 Task: In the event  named  Third Webinar: Email Marketing Strategies, Set a range of dates when you can accept meetings  '10 Jul â€" 5 Aug 2023'. Select a duration of  60 min. Select working hours  	_x000D_
MON- SAT 9:00am â€" 5:00pm. Add time before or after your events  as 5 min. Set the frequency of available time slots for invitees as  25 min. Set the minimum notice period and maximum events allowed per day as  169 hours and 2. , logged in from the account softage.4@softage.net and add another guest for the event, softage.7@softage.net
Action: Mouse moved to (531, 301)
Screenshot: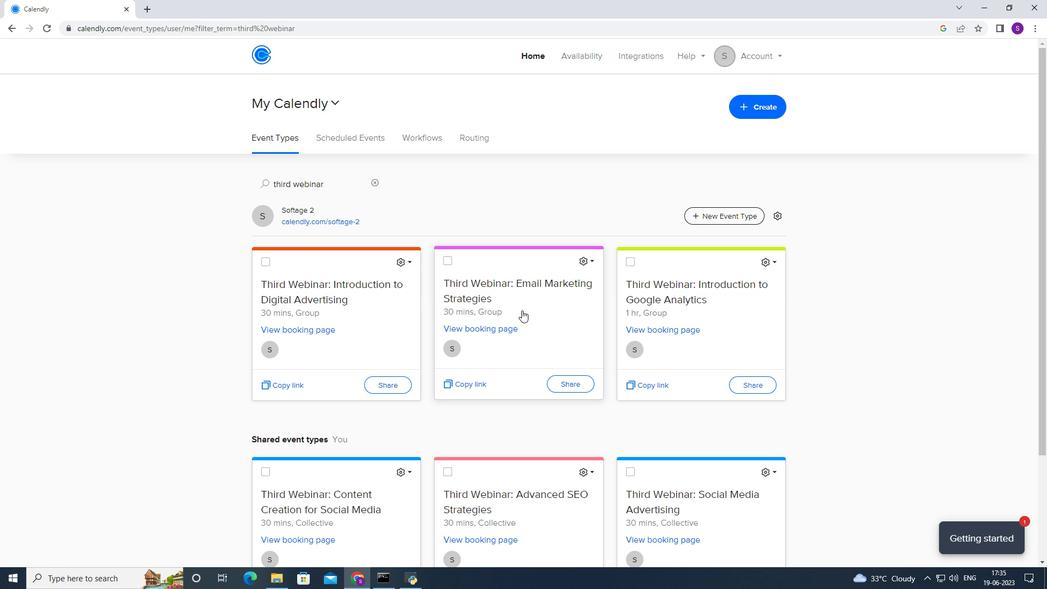 
Action: Mouse pressed left at (531, 301)
Screenshot: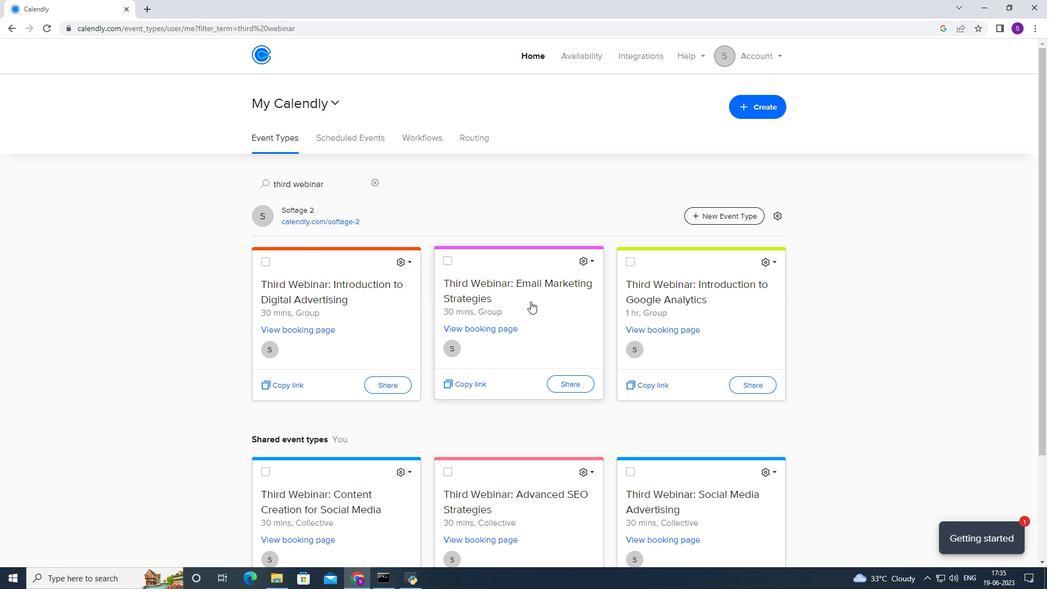 
Action: Mouse moved to (410, 241)
Screenshot: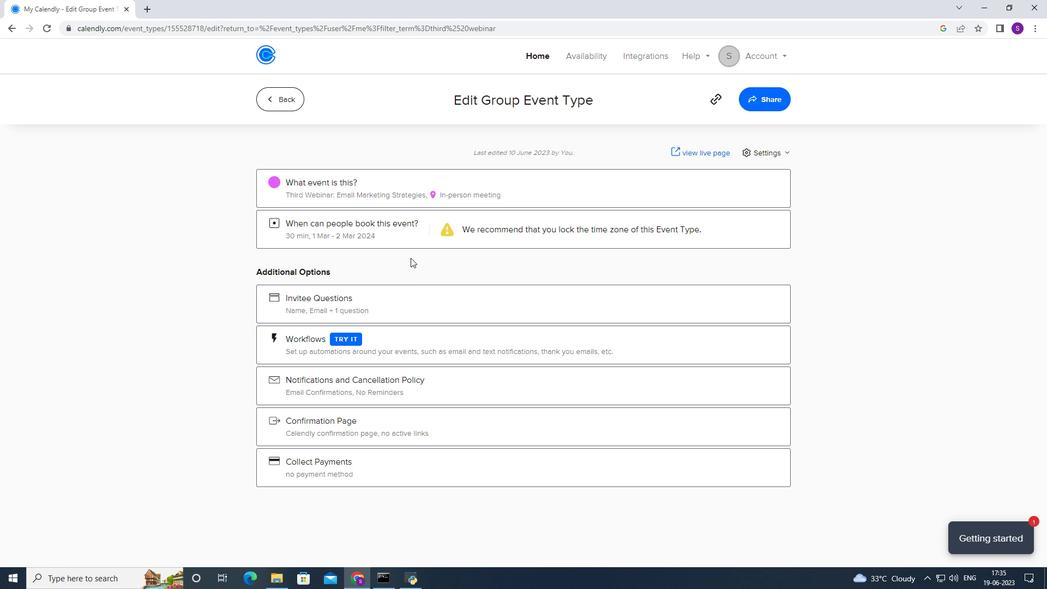
Action: Mouse pressed left at (410, 241)
Screenshot: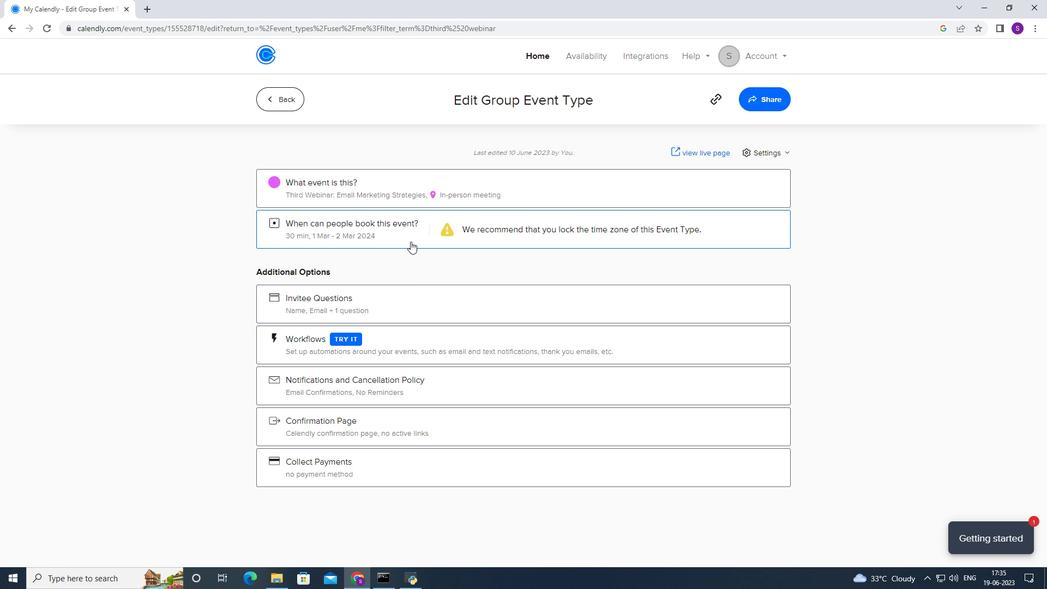 
Action: Mouse moved to (394, 367)
Screenshot: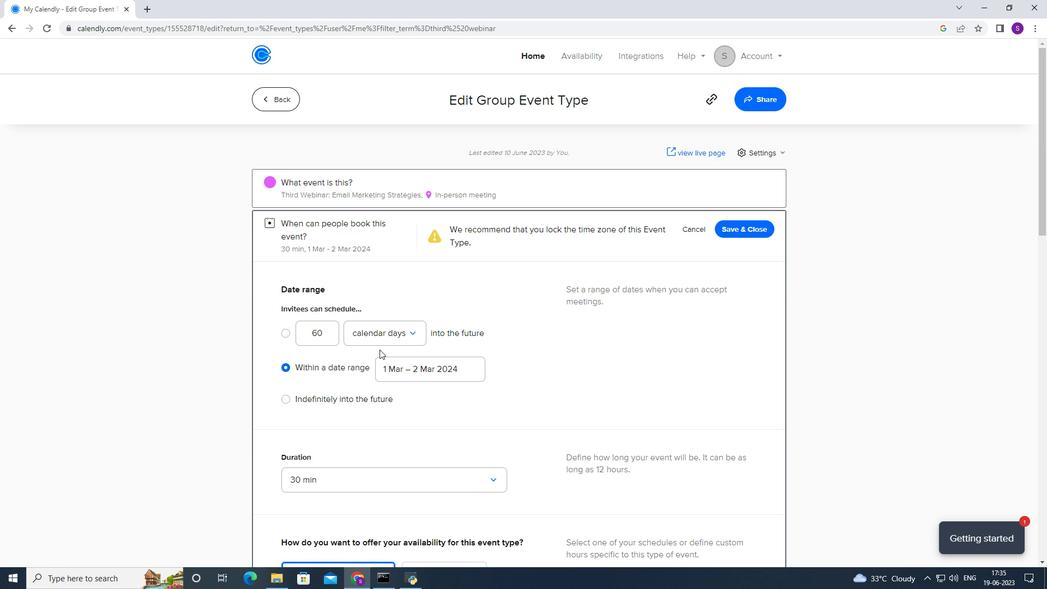 
Action: Mouse pressed left at (394, 367)
Screenshot: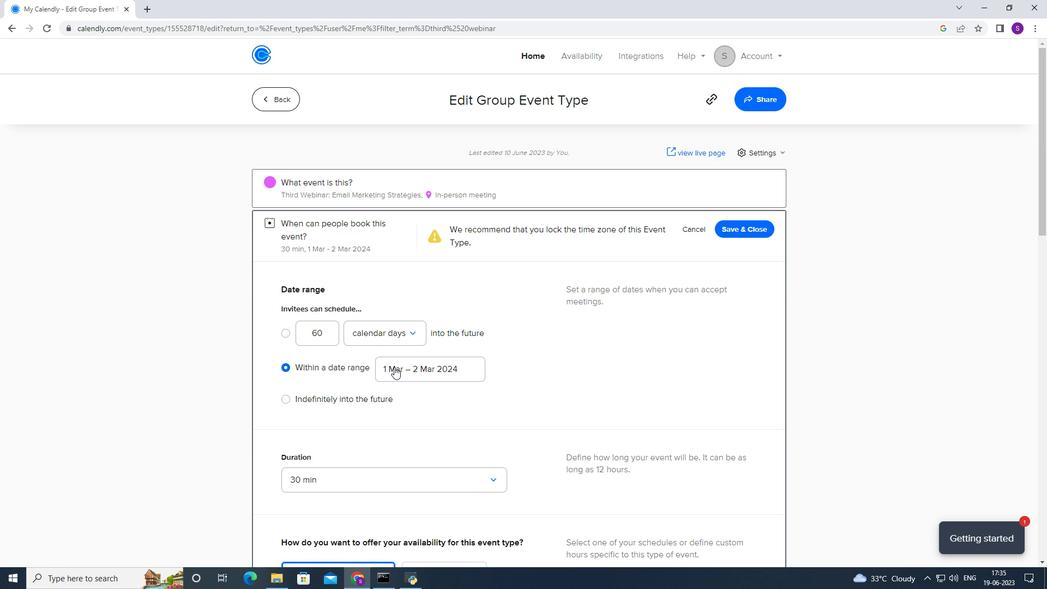 
Action: Mouse moved to (457, 164)
Screenshot: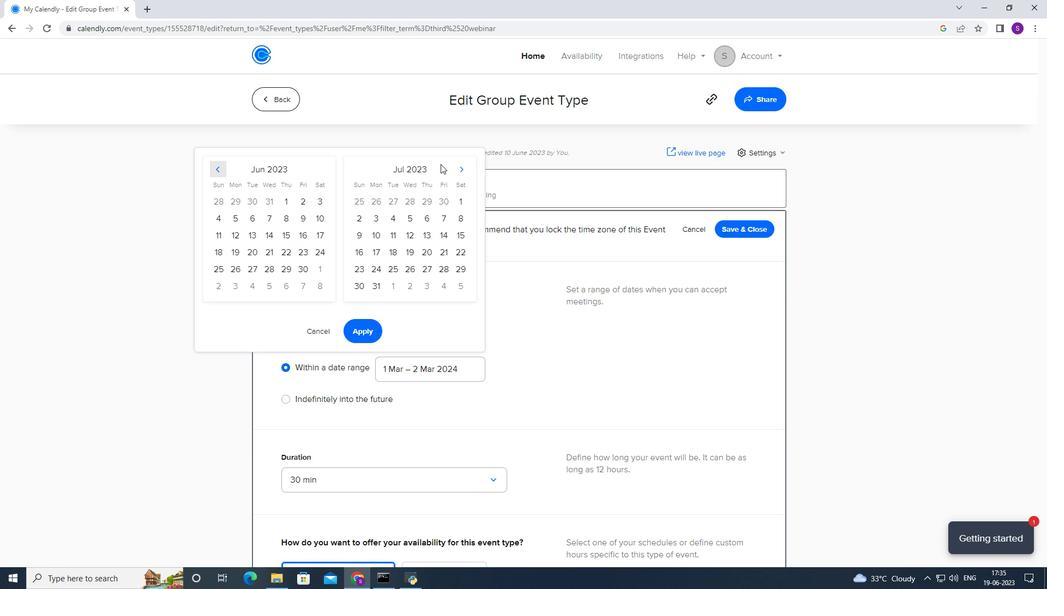 
Action: Mouse pressed left at (457, 164)
Screenshot: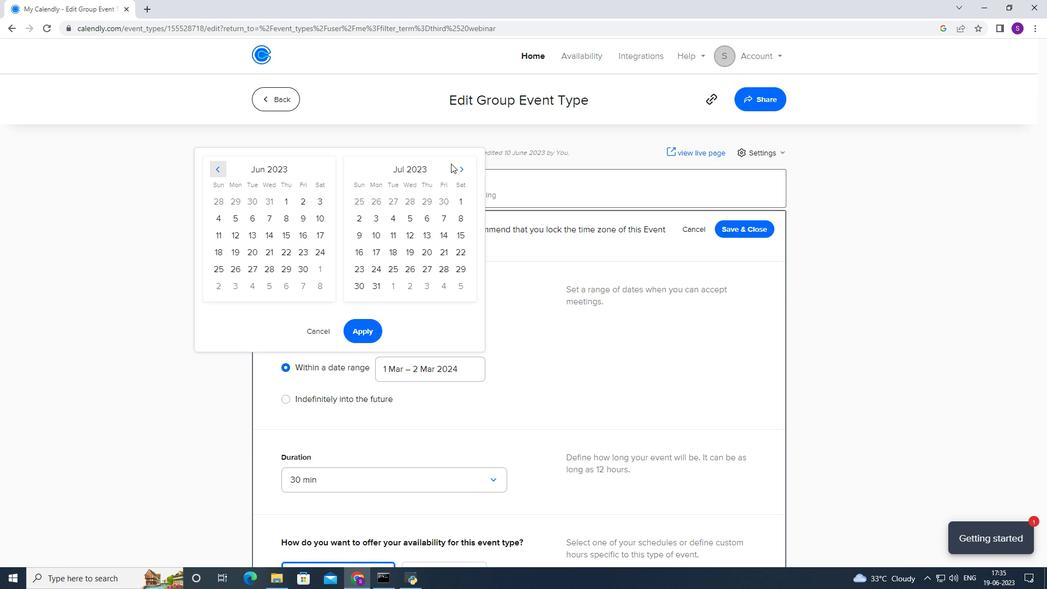 
Action: Mouse moved to (230, 236)
Screenshot: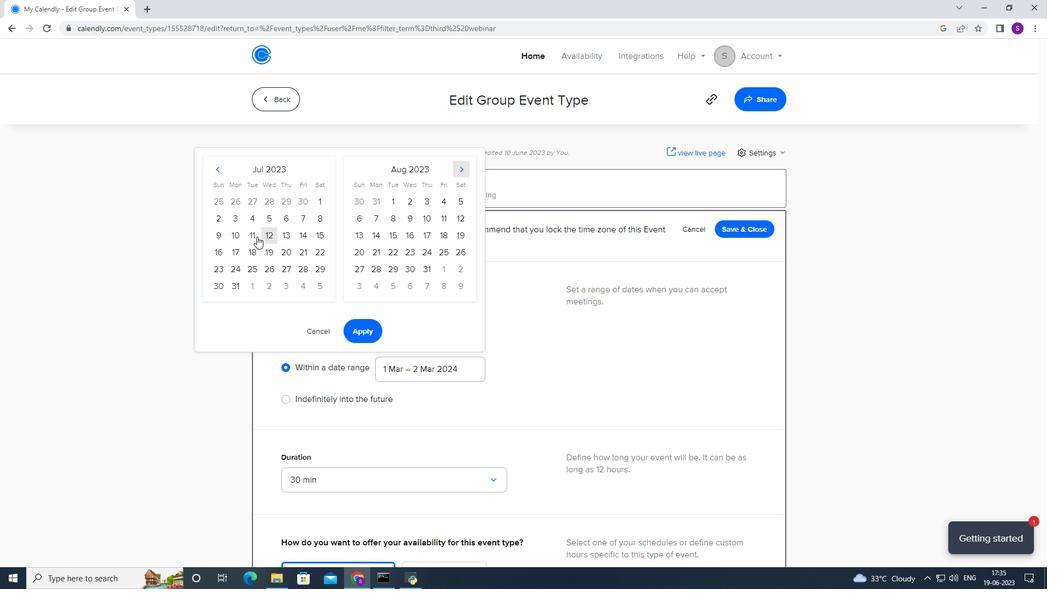 
Action: Mouse pressed left at (230, 236)
Screenshot: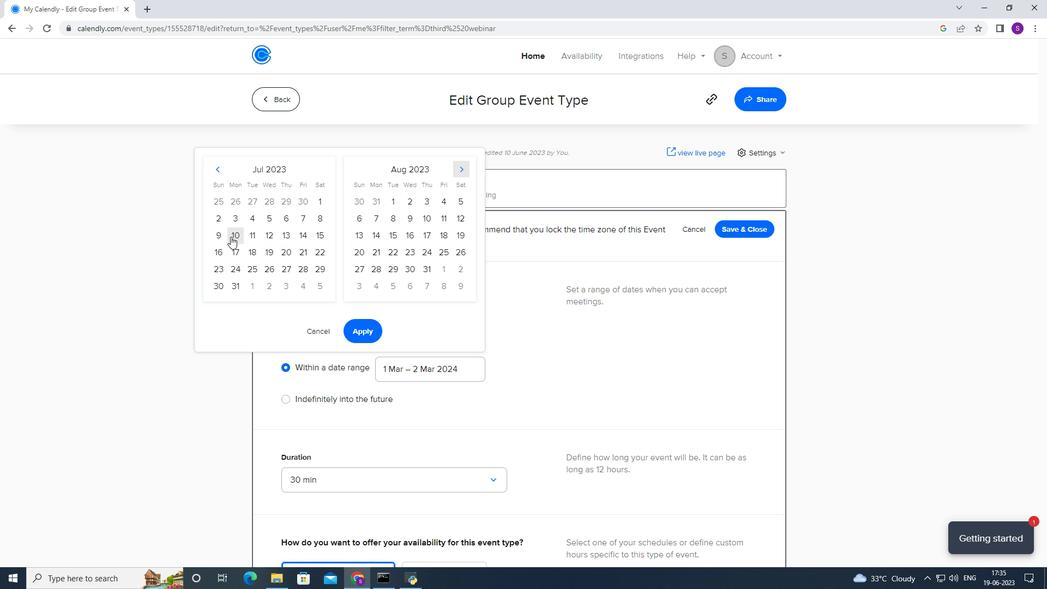 
Action: Mouse moved to (477, 207)
Screenshot: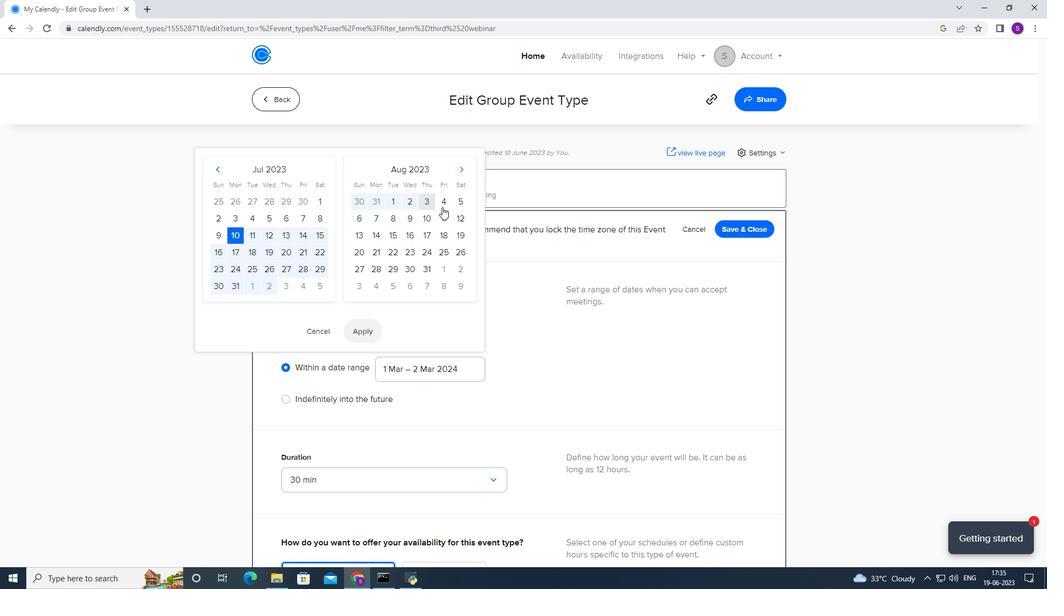 
Action: Mouse pressed left at (477, 207)
Screenshot: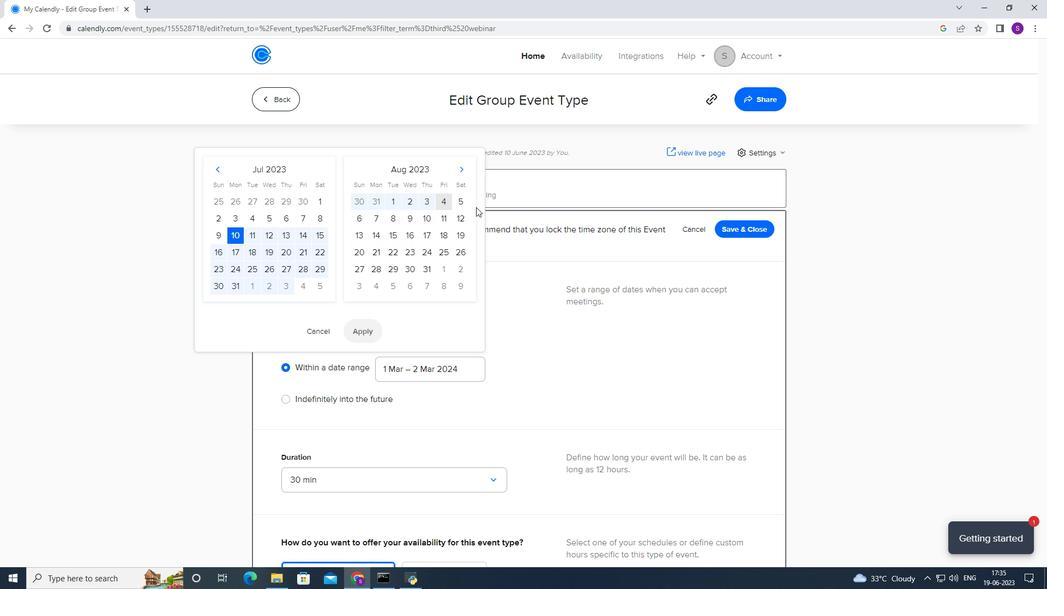 
Action: Mouse moved to (466, 207)
Screenshot: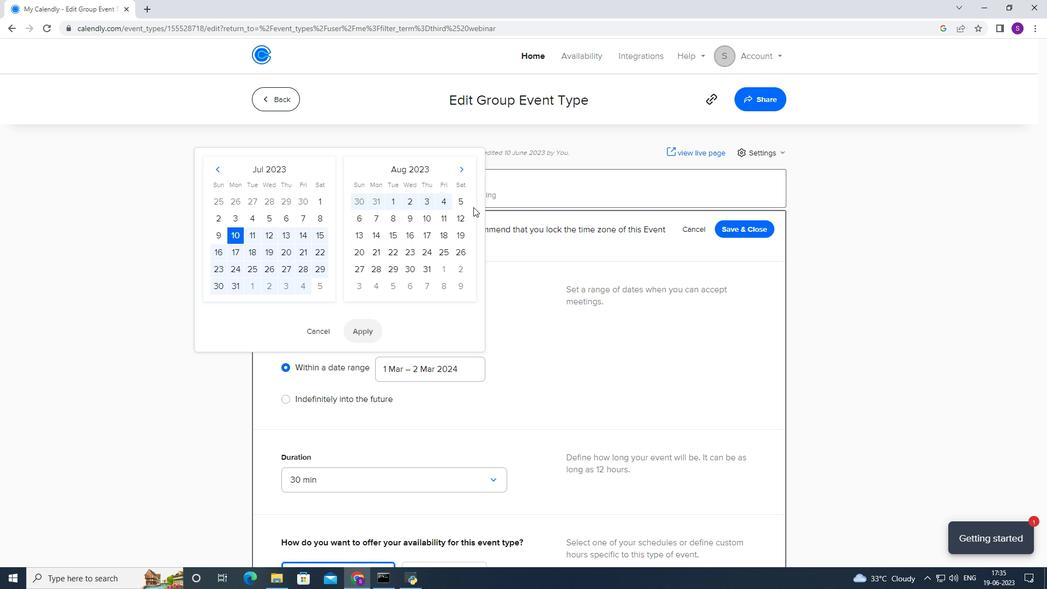 
Action: Mouse pressed left at (466, 207)
Screenshot: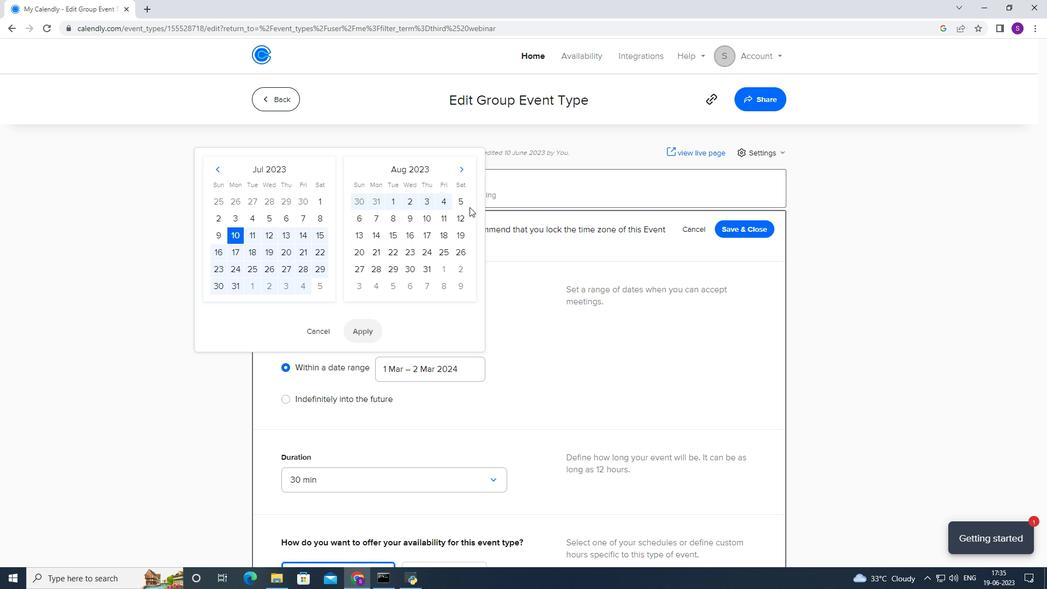 
Action: Mouse moved to (377, 324)
Screenshot: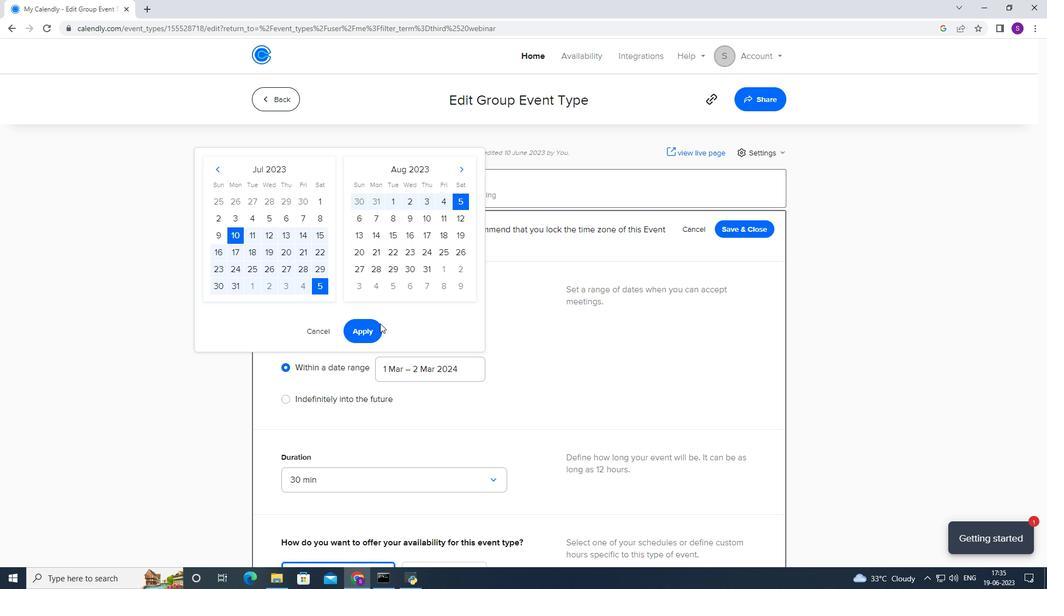 
Action: Mouse pressed left at (377, 324)
Screenshot: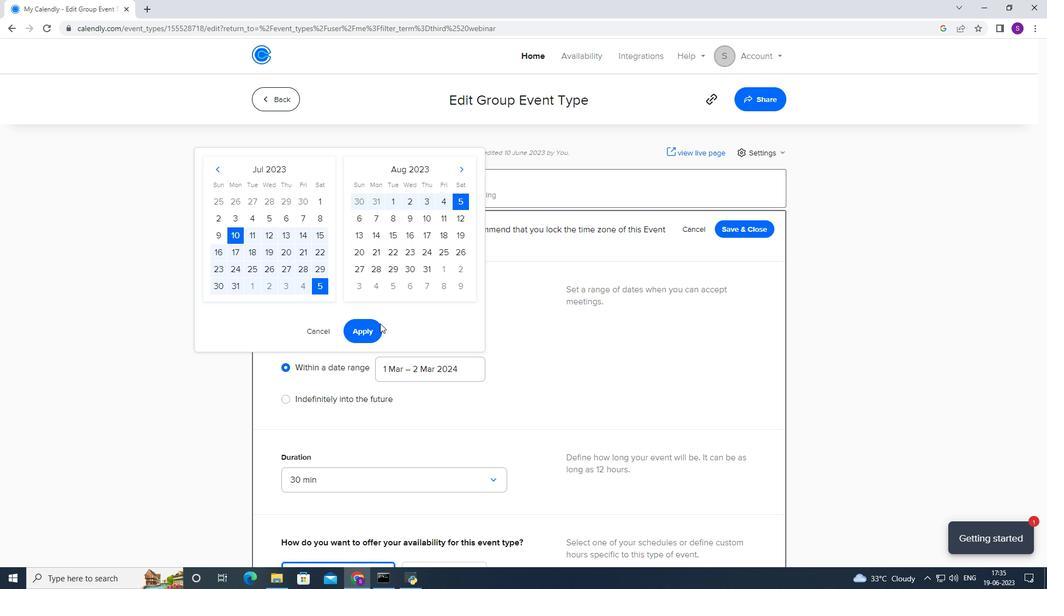 
Action: Mouse scrolled (377, 324) with delta (0, 0)
Screenshot: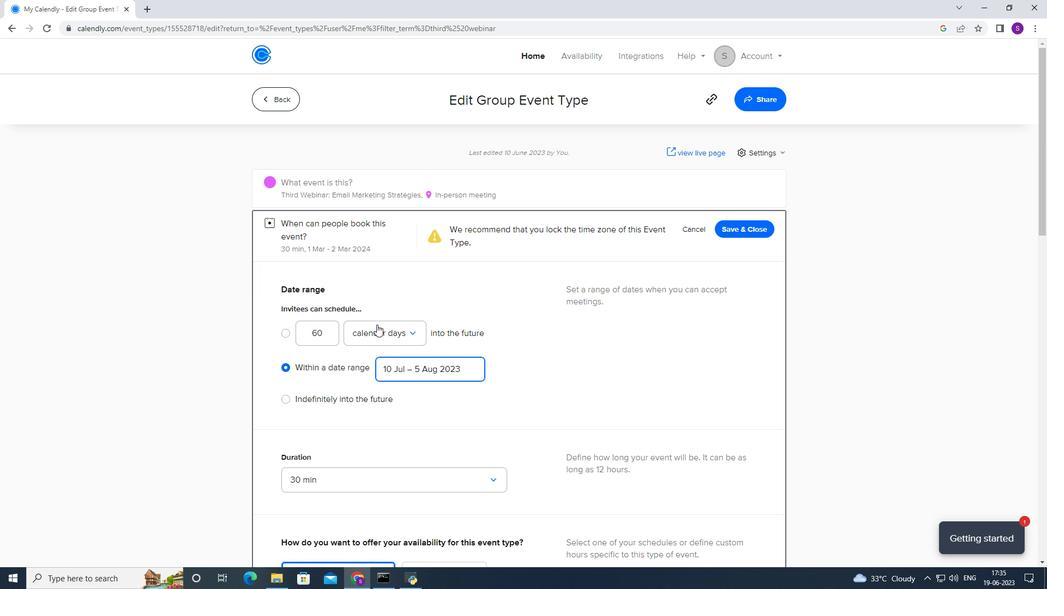 
Action: Mouse scrolled (377, 324) with delta (0, 0)
Screenshot: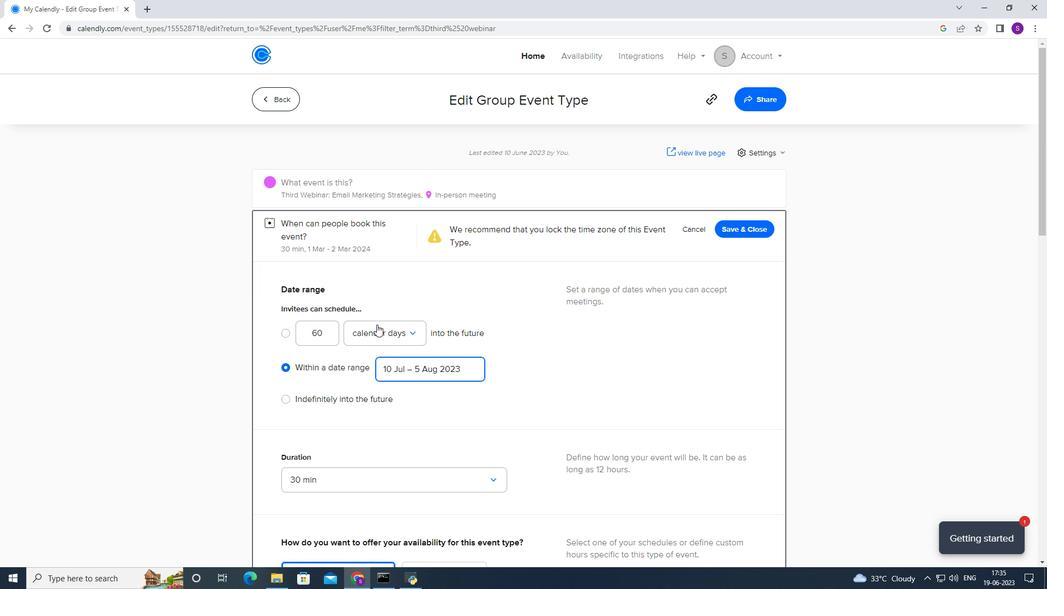 
Action: Mouse moved to (376, 318)
Screenshot: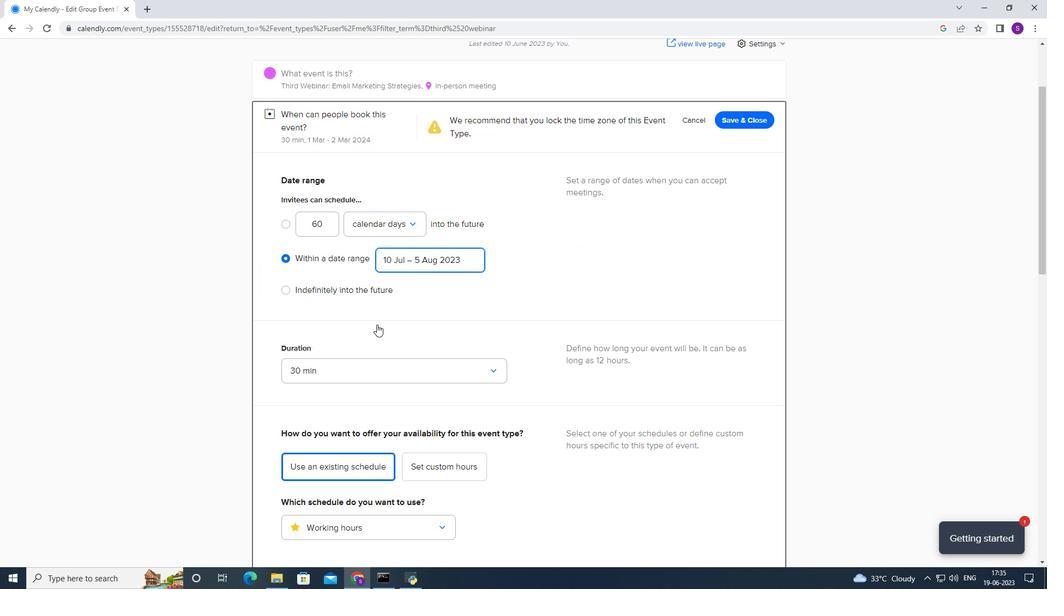 
Action: Mouse scrolled (376, 318) with delta (0, 0)
Screenshot: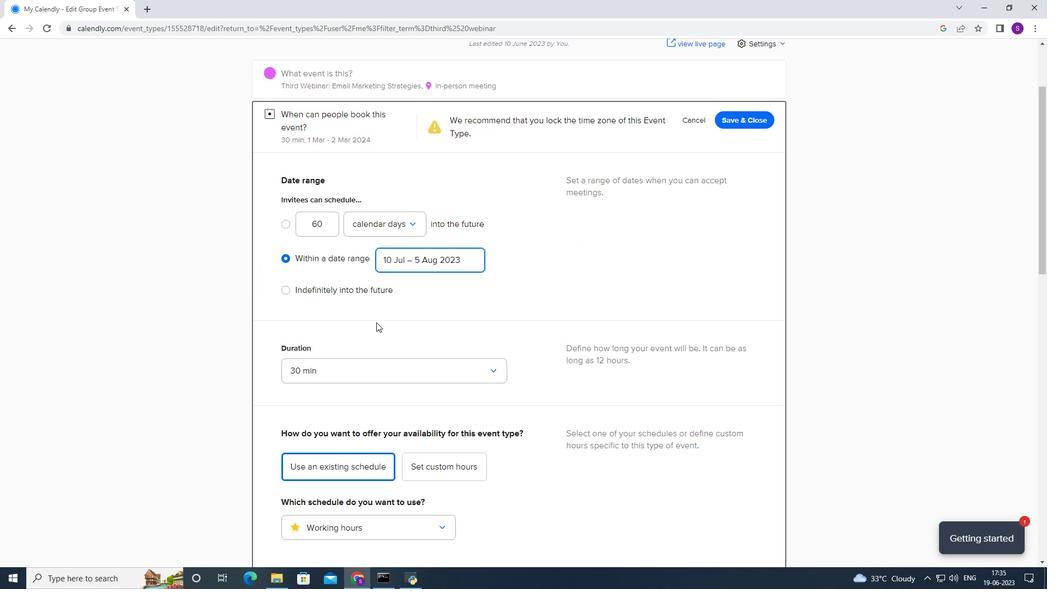 
Action: Mouse scrolled (376, 318) with delta (0, 0)
Screenshot: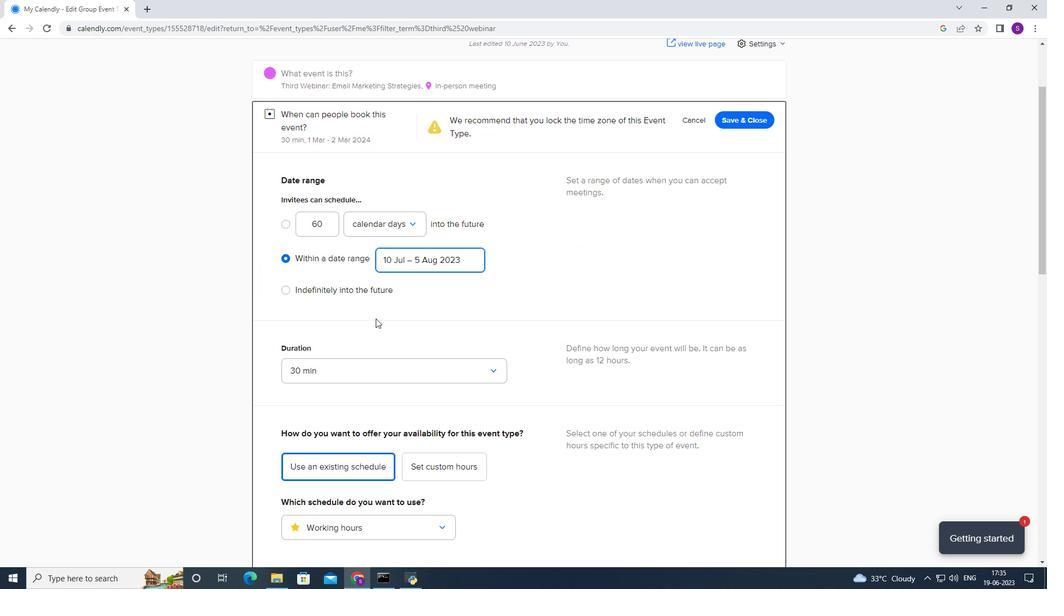 
Action: Mouse scrolled (376, 318) with delta (0, 0)
Screenshot: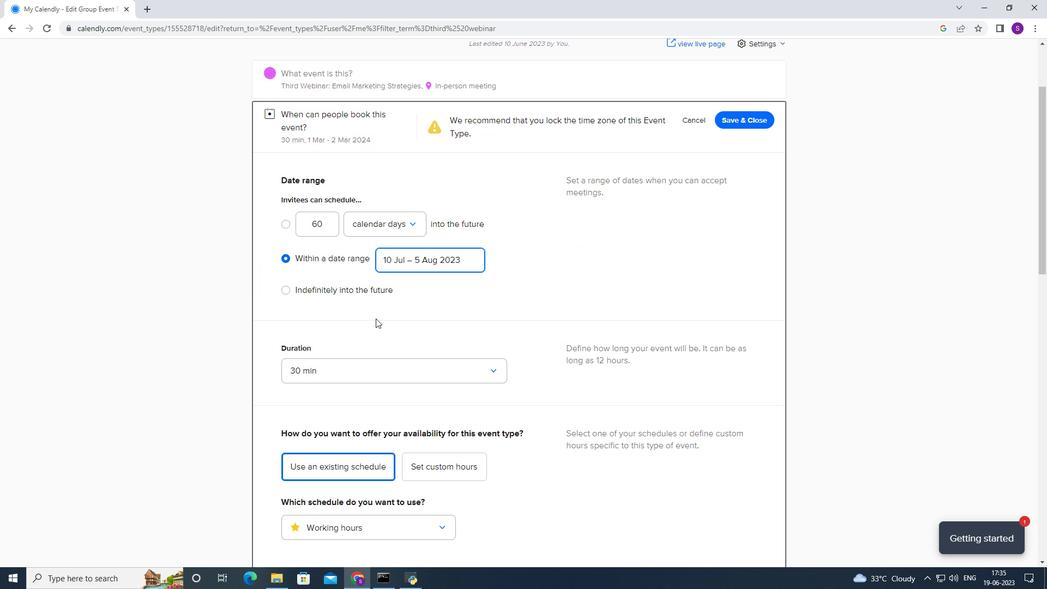 
Action: Mouse moved to (352, 211)
Screenshot: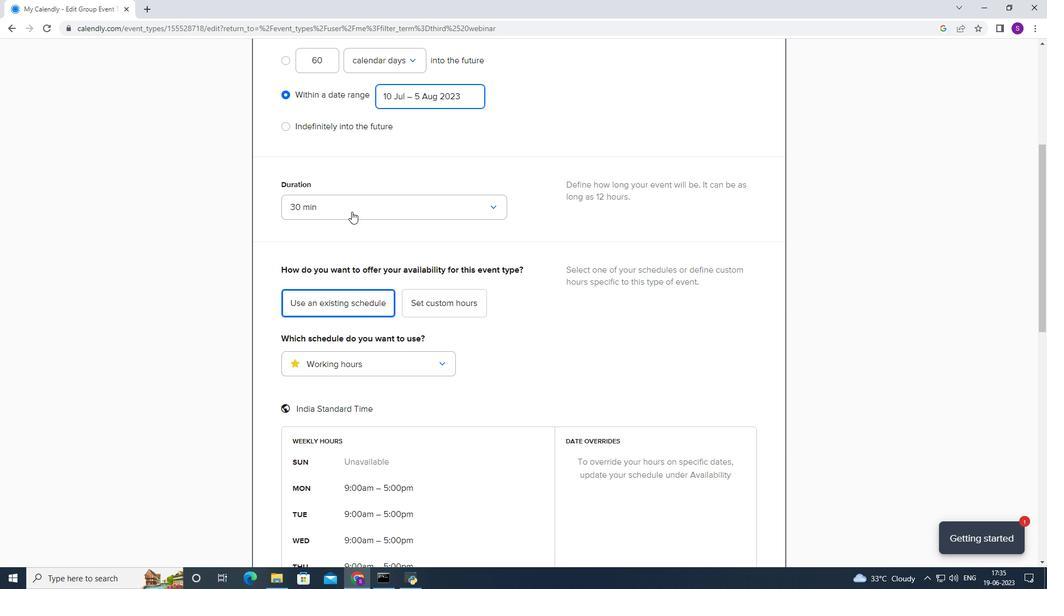 
Action: Mouse pressed left at (352, 211)
Screenshot: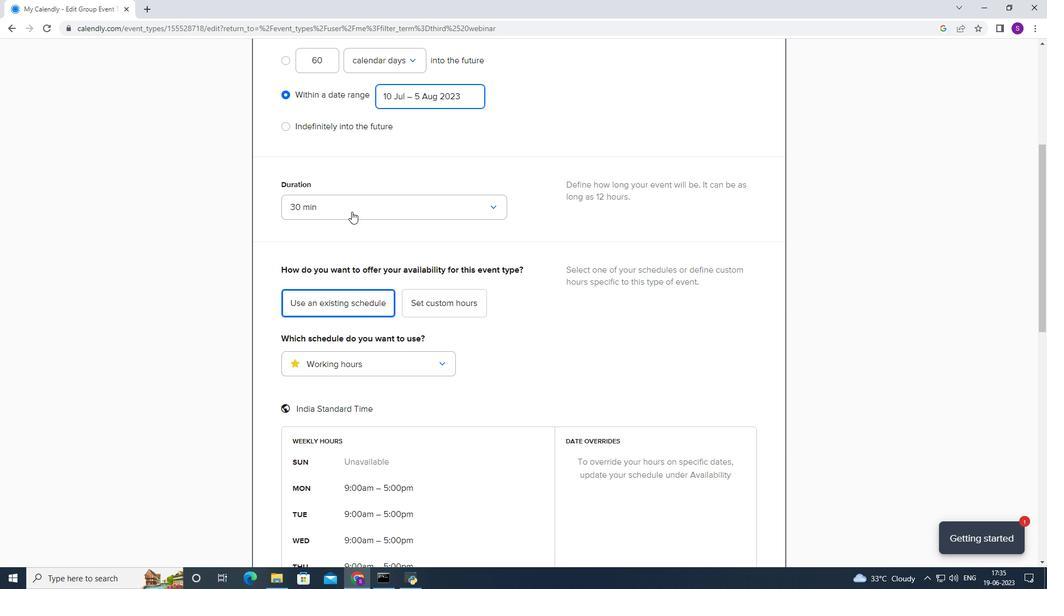
Action: Mouse moved to (300, 298)
Screenshot: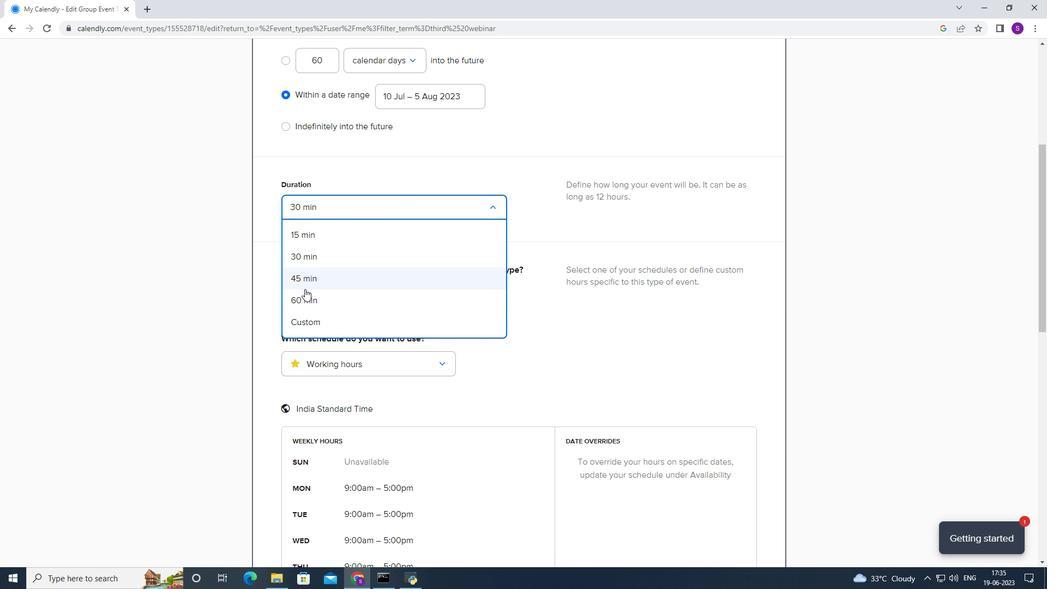 
Action: Mouse pressed left at (300, 298)
Screenshot: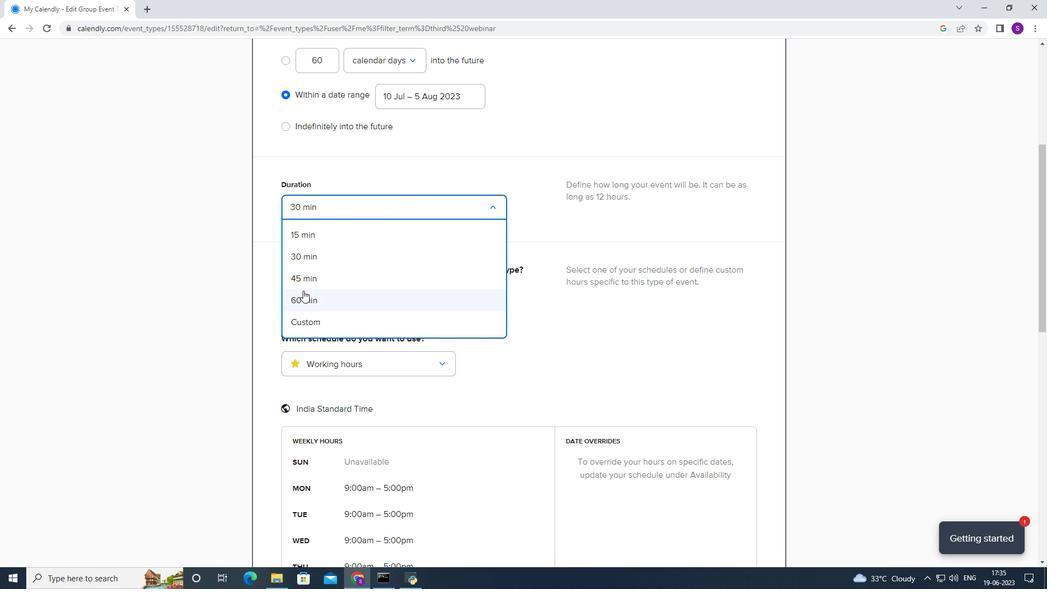 
Action: Mouse moved to (295, 269)
Screenshot: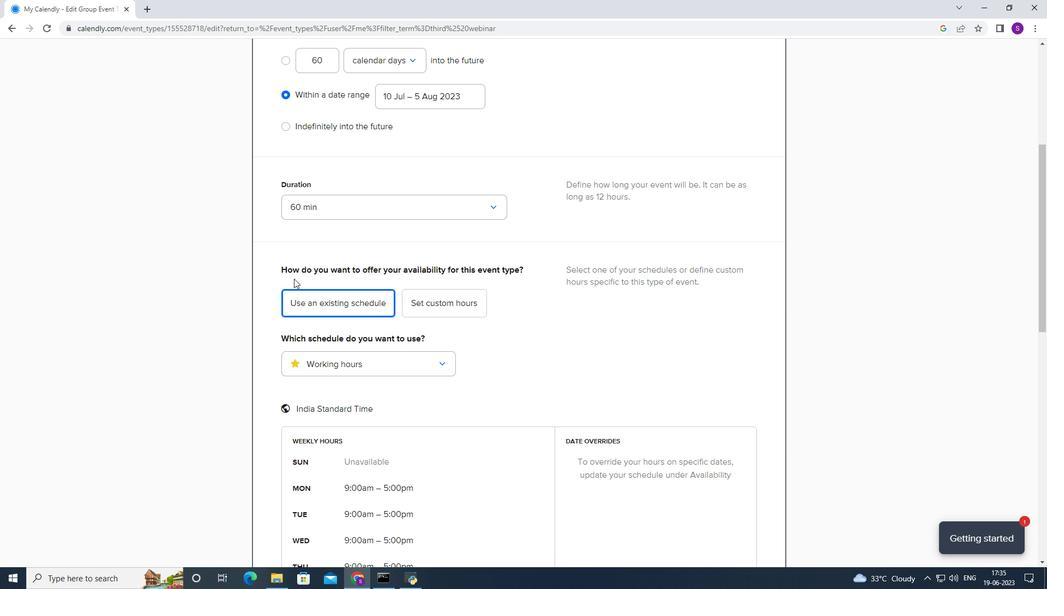 
Action: Mouse scrolled (295, 269) with delta (0, 0)
Screenshot: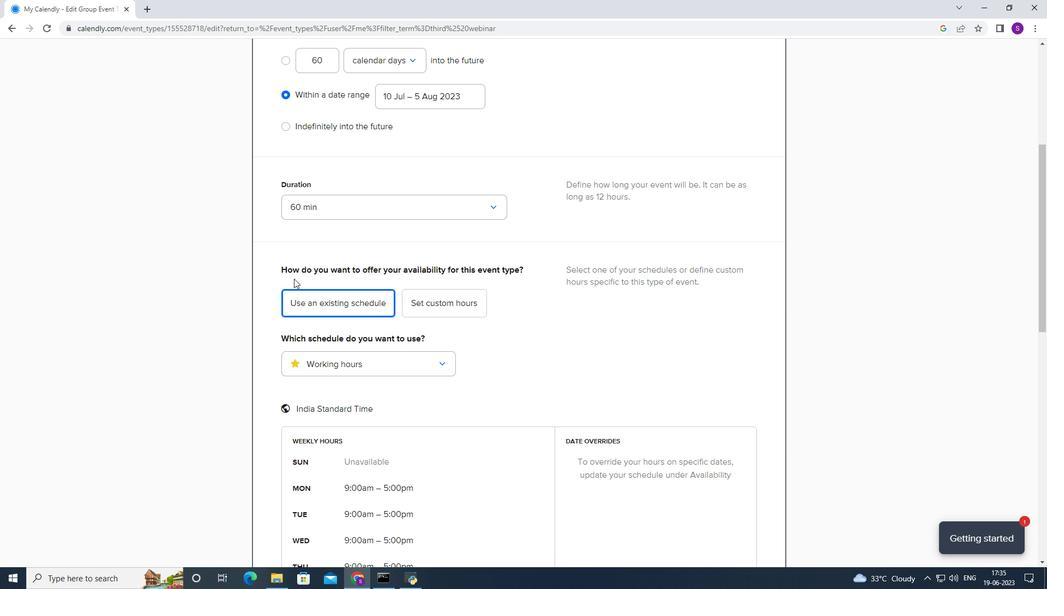 
Action: Mouse scrolled (295, 269) with delta (0, 0)
Screenshot: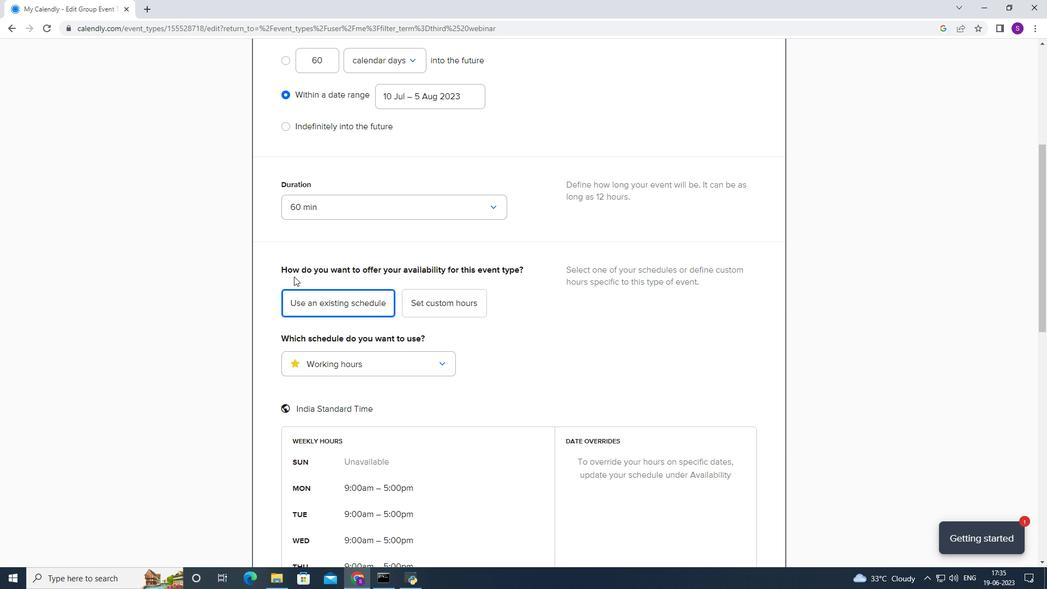 
Action: Mouse scrolled (295, 269) with delta (0, 0)
Screenshot: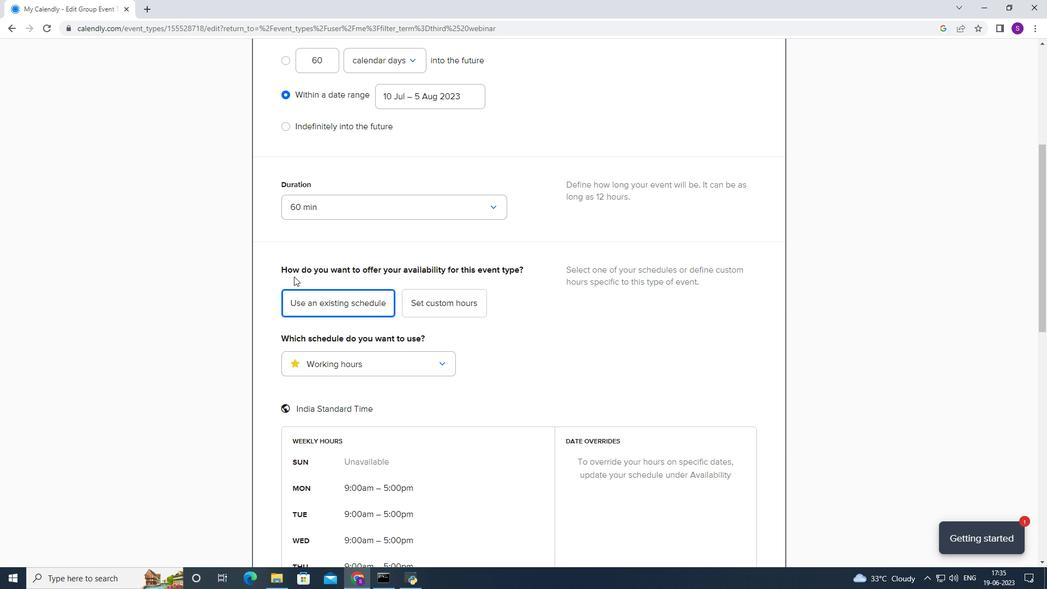 
Action: Mouse scrolled (295, 269) with delta (0, 0)
Screenshot: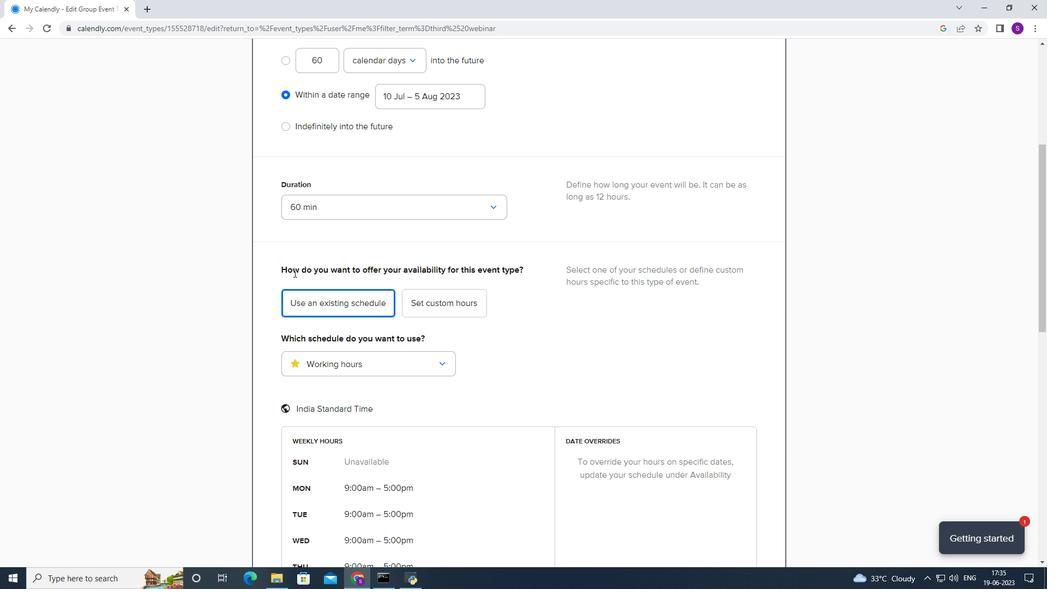 
Action: Mouse scrolled (295, 269) with delta (0, 0)
Screenshot: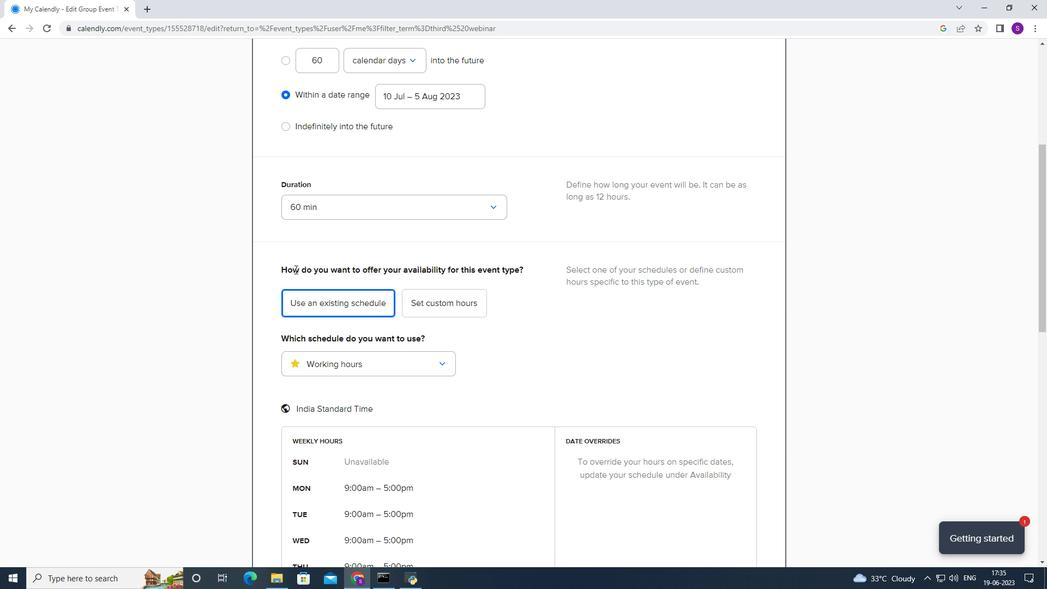 
Action: Mouse moved to (374, 122)
Screenshot: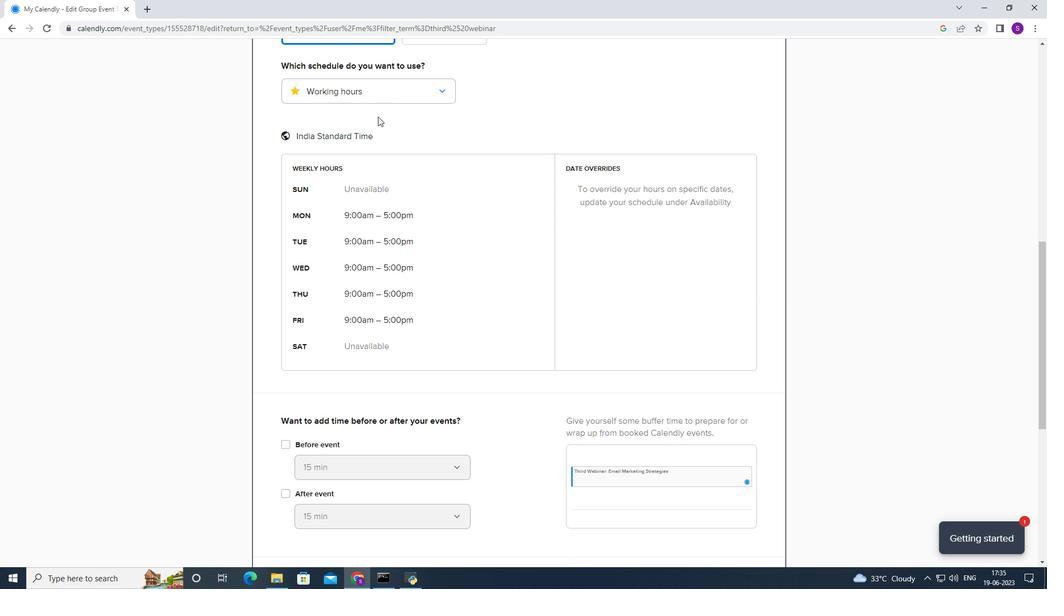 
Action: Mouse scrolled (375, 122) with delta (0, 0)
Screenshot: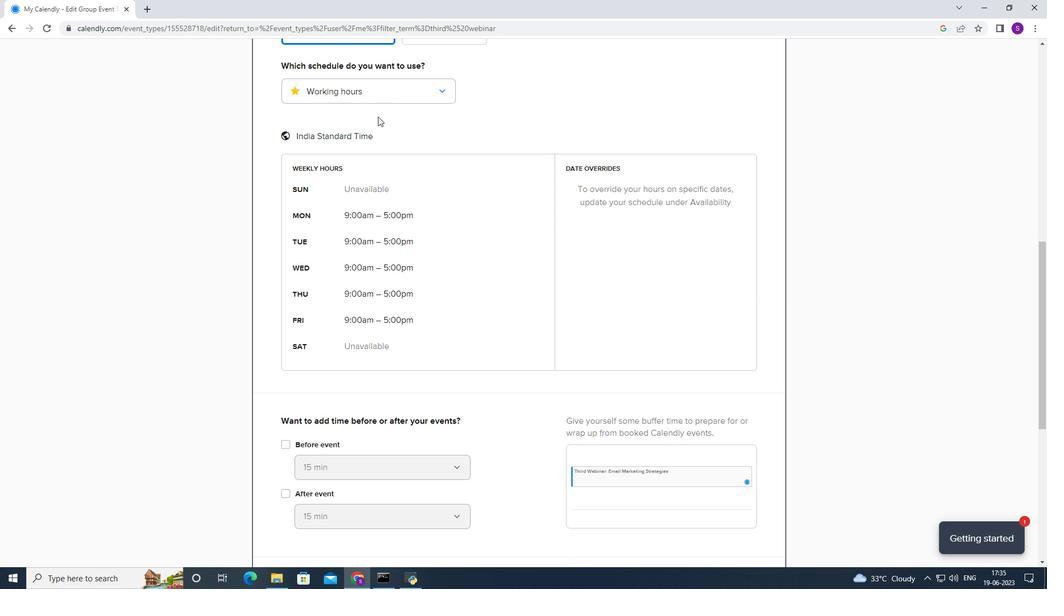 
Action: Mouse moved to (415, 88)
Screenshot: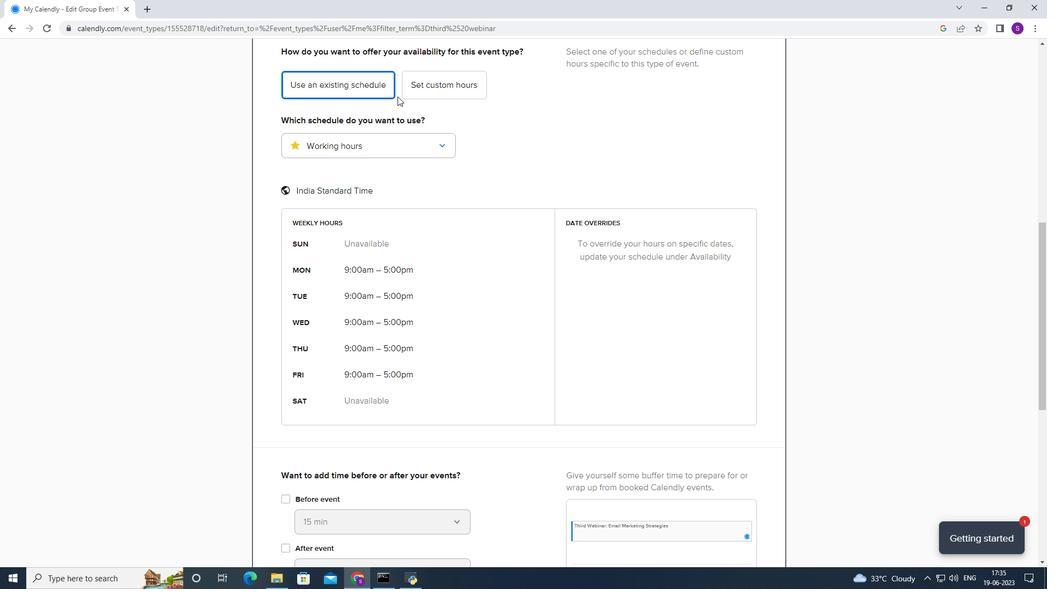 
Action: Mouse pressed left at (415, 88)
Screenshot: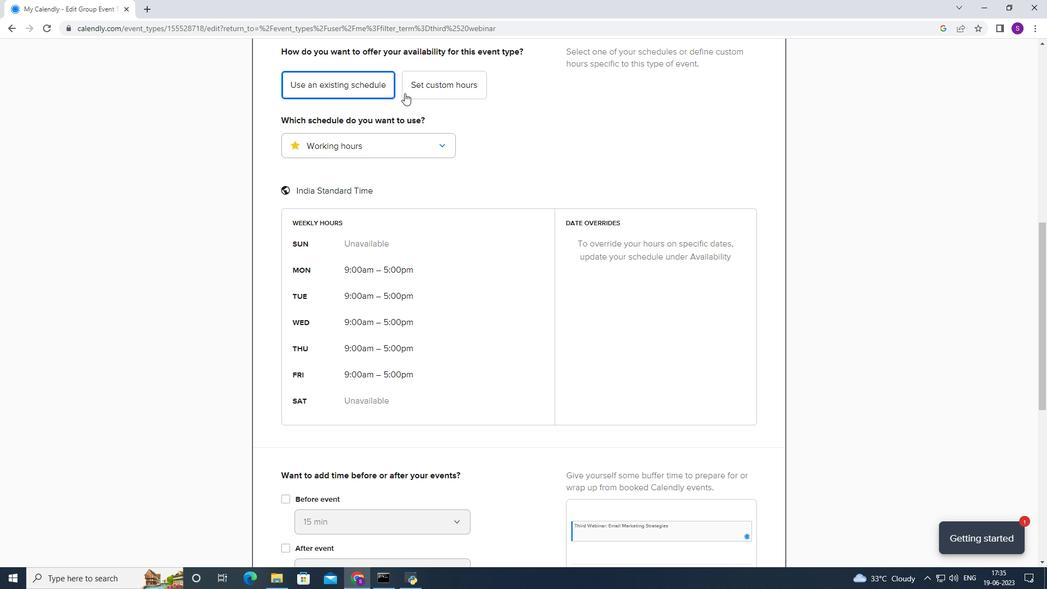 
Action: Mouse moved to (337, 271)
Screenshot: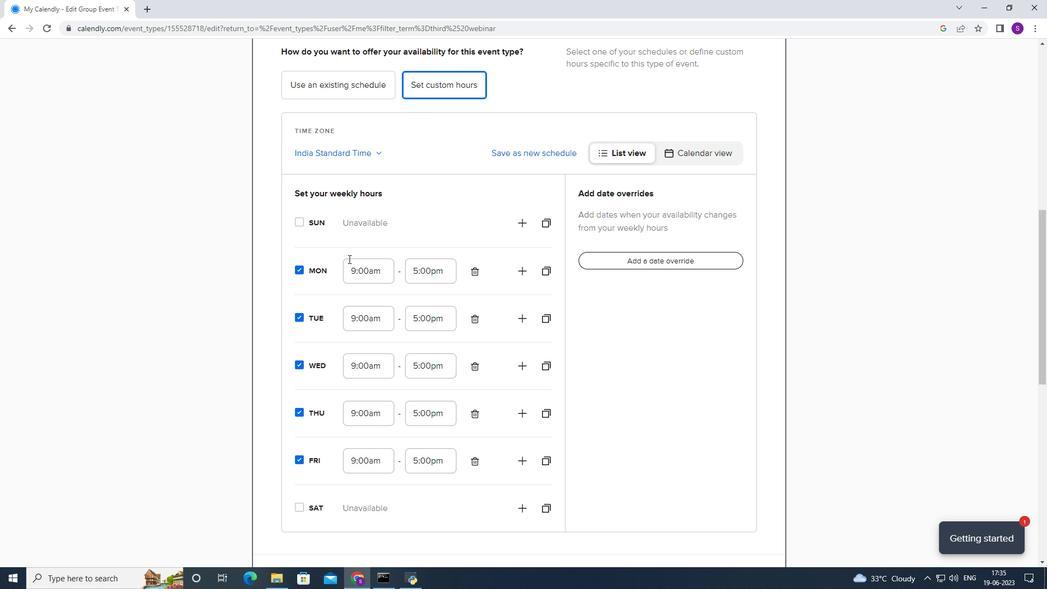 
Action: Mouse scrolled (337, 270) with delta (0, 0)
Screenshot: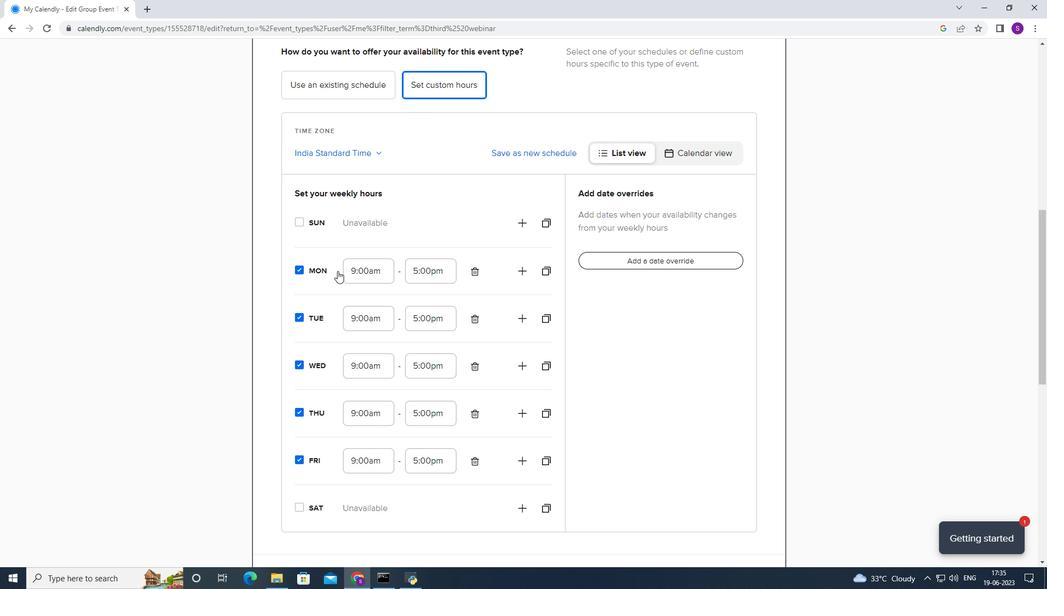 
Action: Mouse scrolled (337, 270) with delta (0, 0)
Screenshot: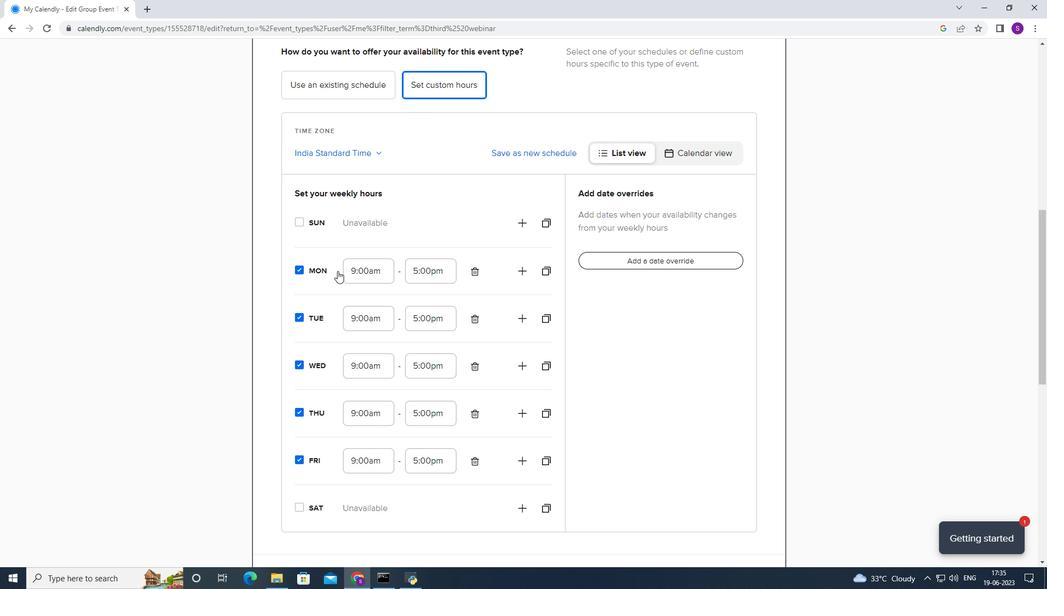 
Action: Mouse scrolled (337, 270) with delta (0, 0)
Screenshot: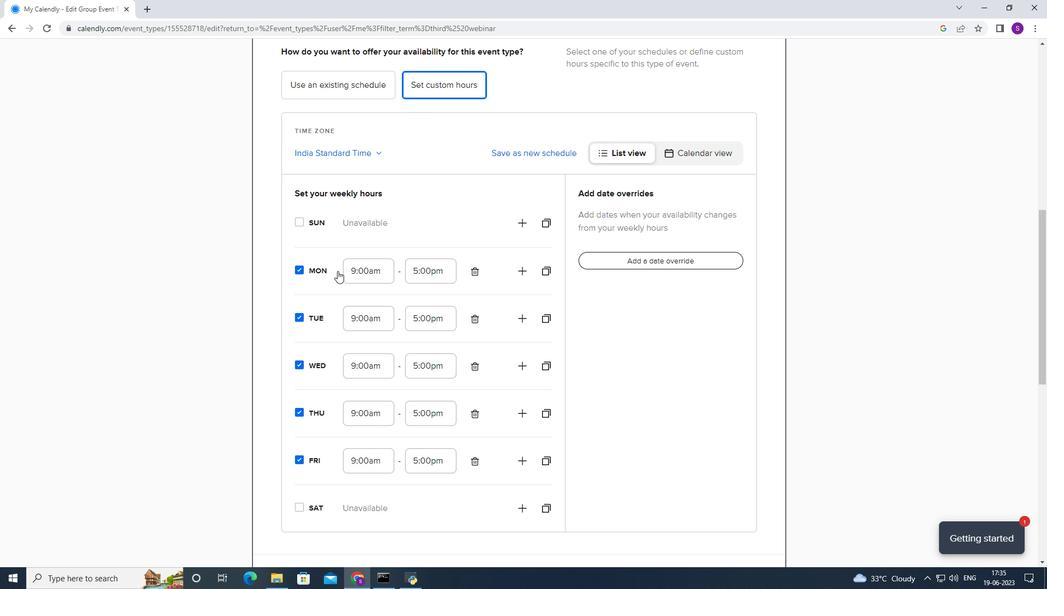 
Action: Mouse moved to (310, 345)
Screenshot: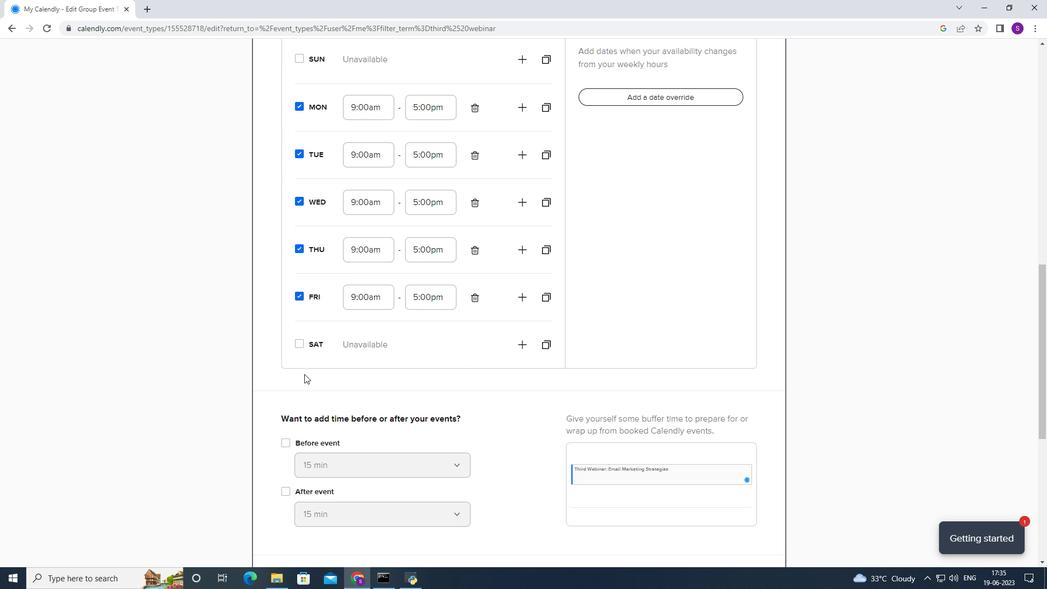 
Action: Mouse pressed left at (310, 345)
Screenshot: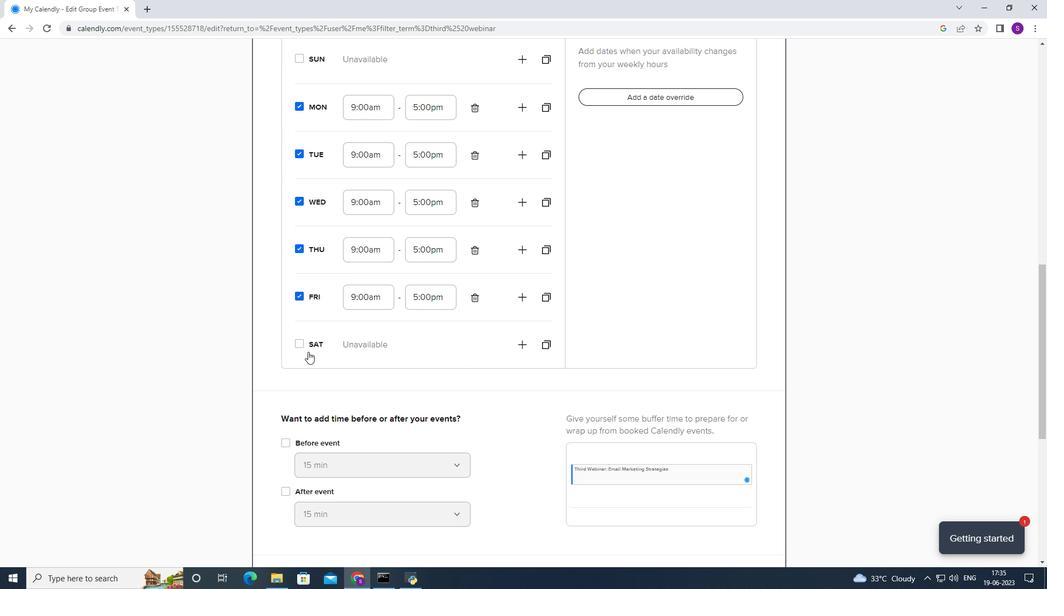 
Action: Mouse moved to (410, 428)
Screenshot: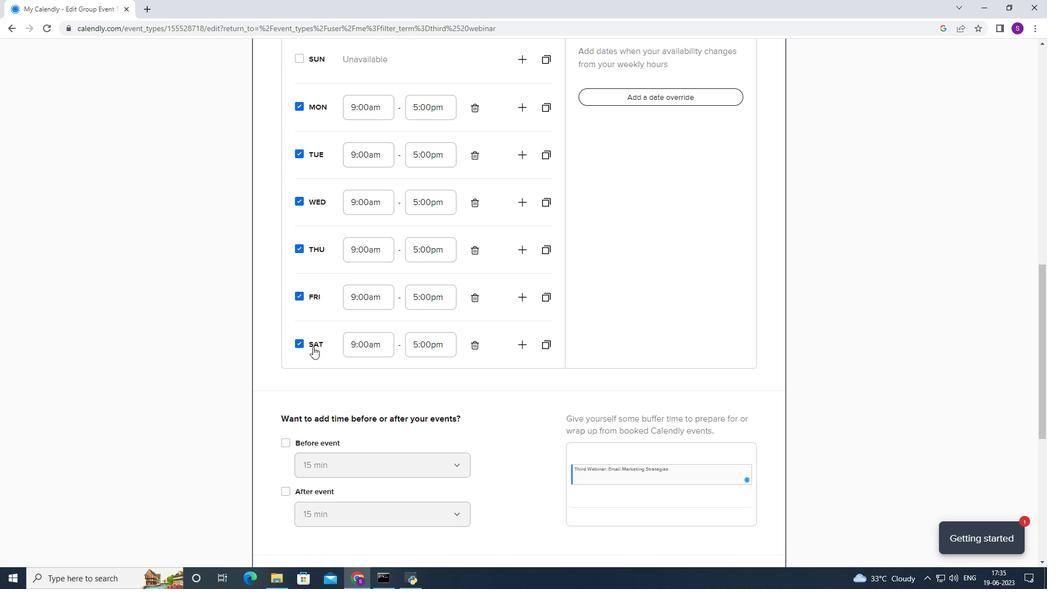 
Action: Mouse scrolled (410, 427) with delta (0, 0)
Screenshot: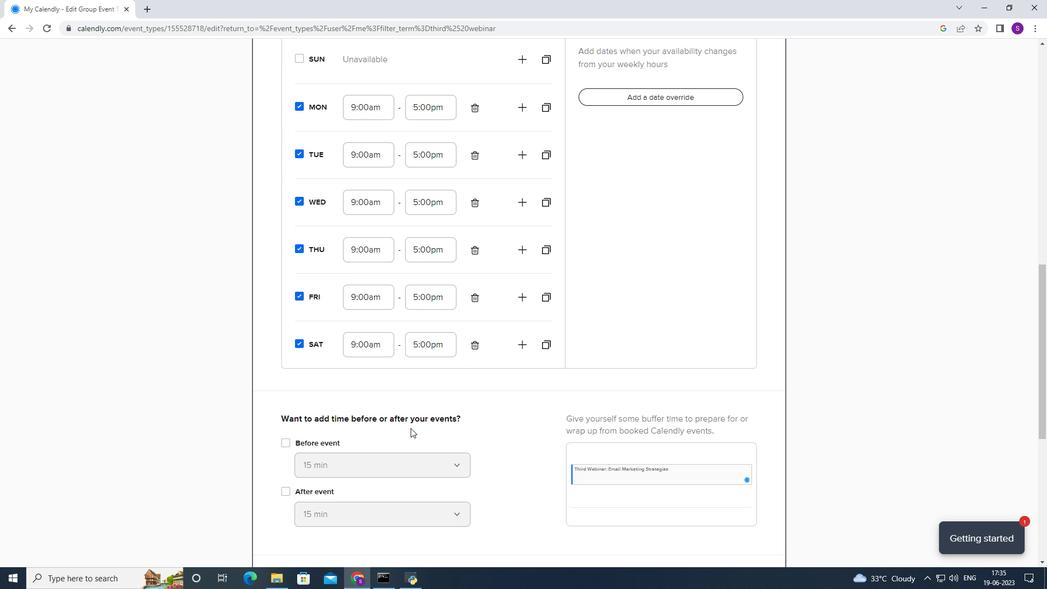 
Action: Mouse scrolled (410, 427) with delta (0, 0)
Screenshot: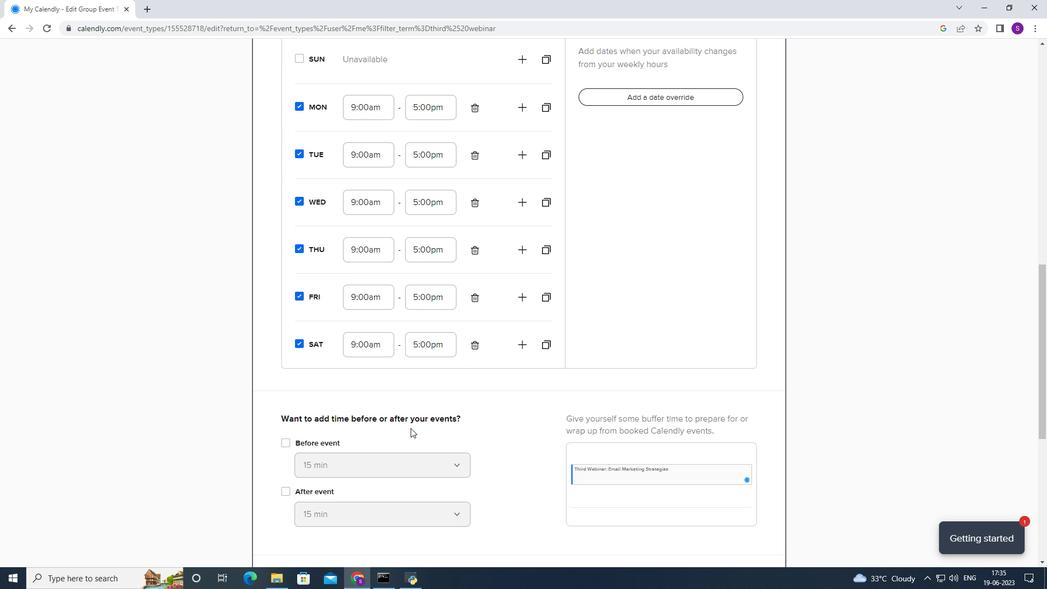 
Action: Mouse scrolled (410, 427) with delta (0, 0)
Screenshot: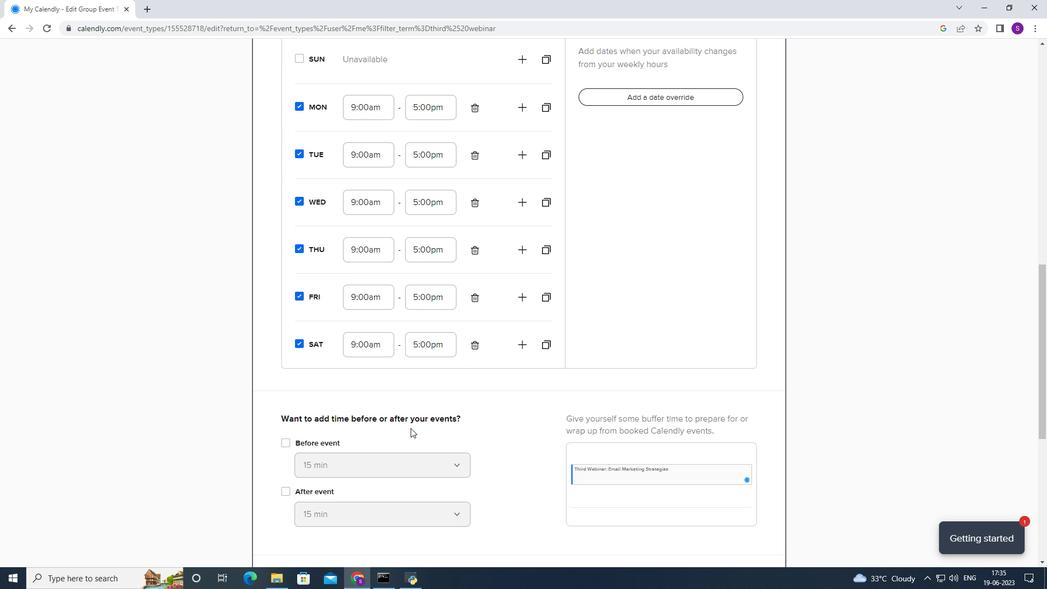 
Action: Mouse scrolled (410, 427) with delta (0, 0)
Screenshot: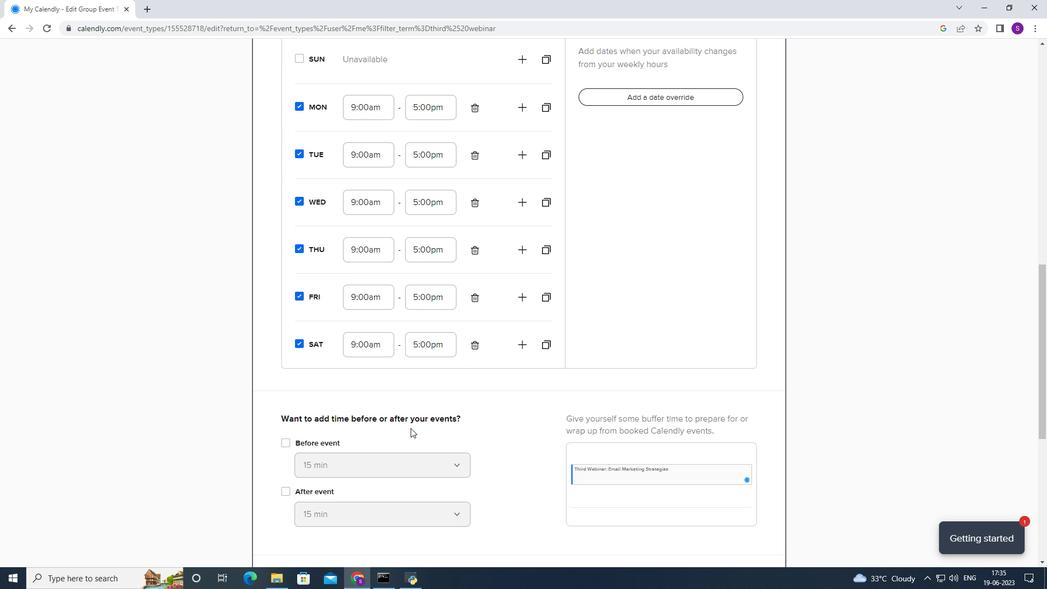 
Action: Mouse moved to (310, 228)
Screenshot: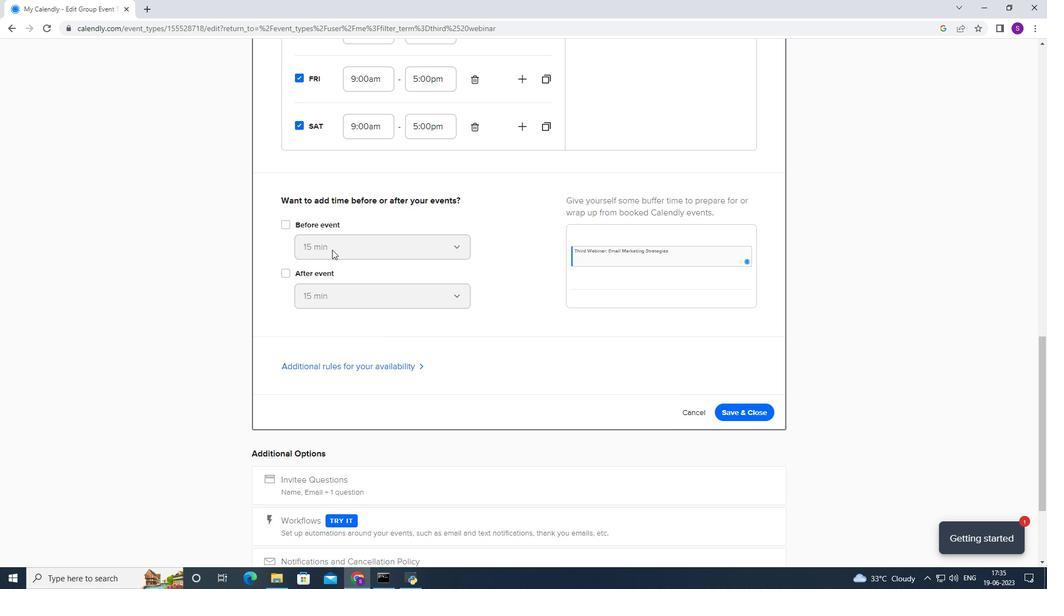 
Action: Mouse pressed left at (310, 228)
Screenshot: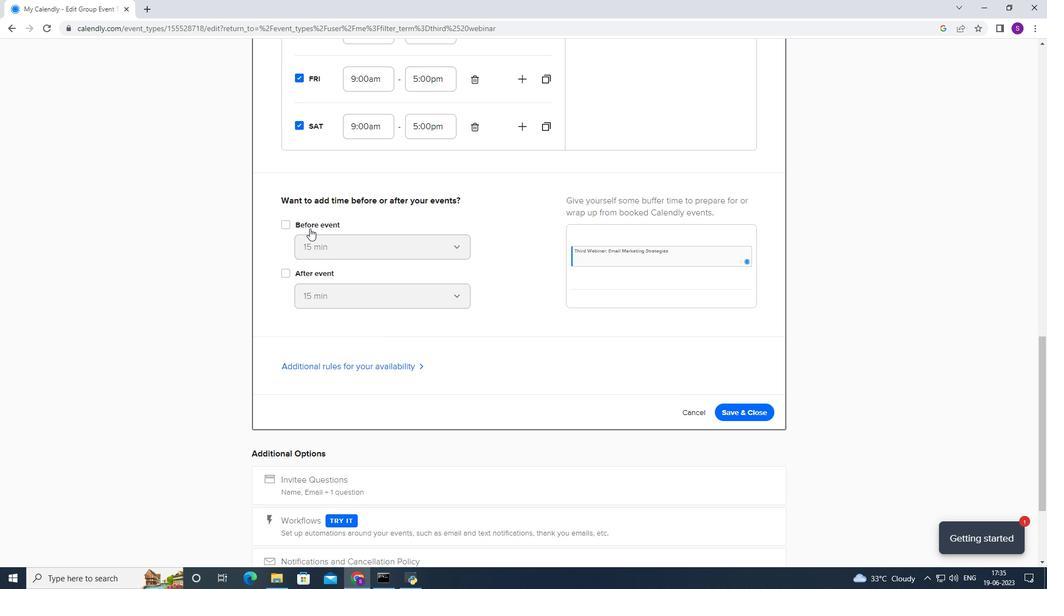 
Action: Mouse moved to (309, 248)
Screenshot: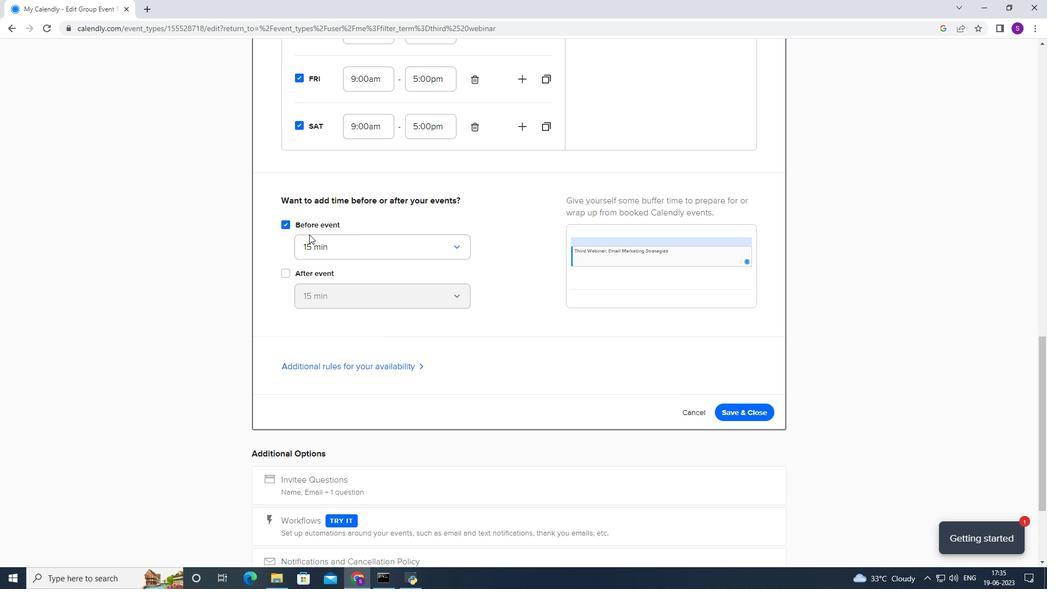 
Action: Mouse pressed left at (309, 248)
Screenshot: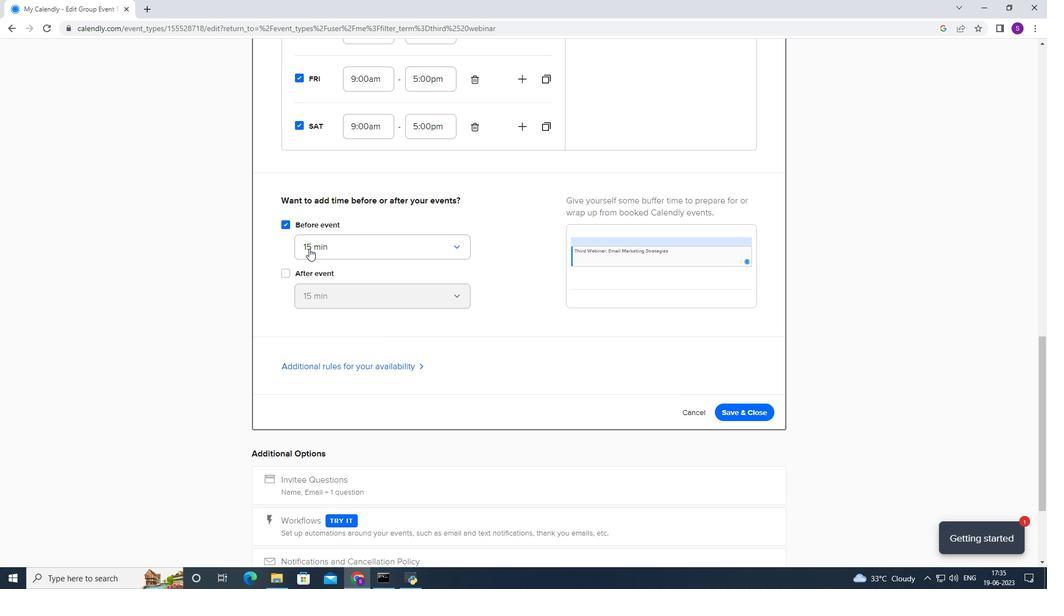 
Action: Mouse moved to (310, 281)
Screenshot: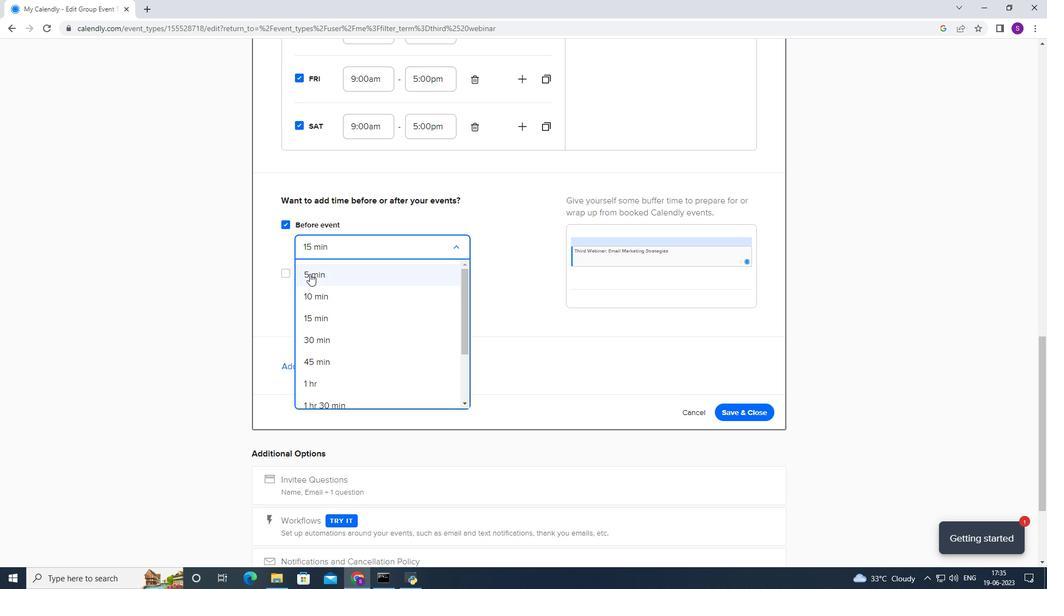 
Action: Mouse pressed left at (310, 281)
Screenshot: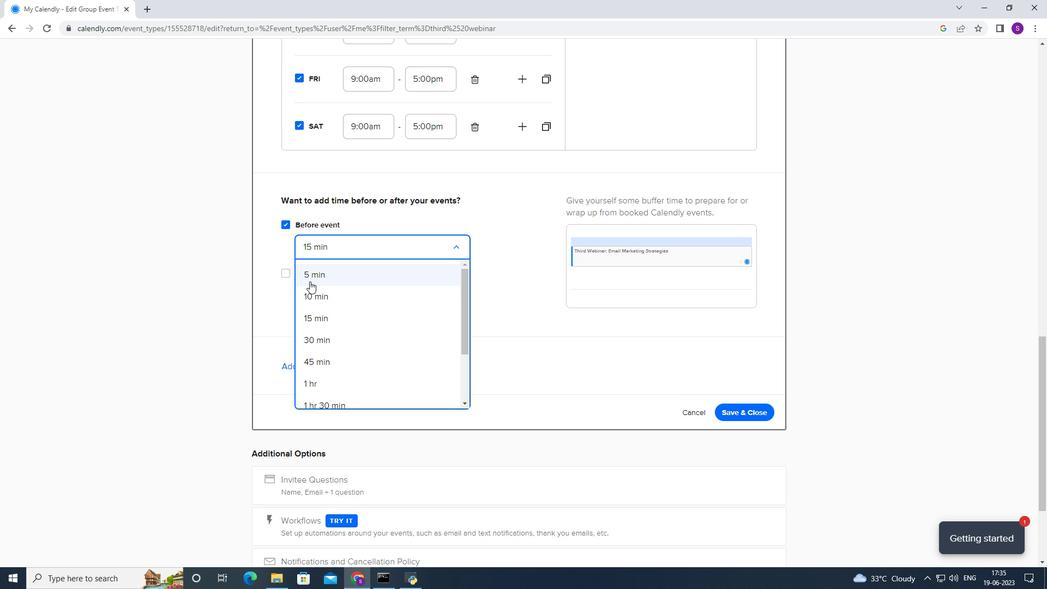 
Action: Mouse moved to (309, 274)
Screenshot: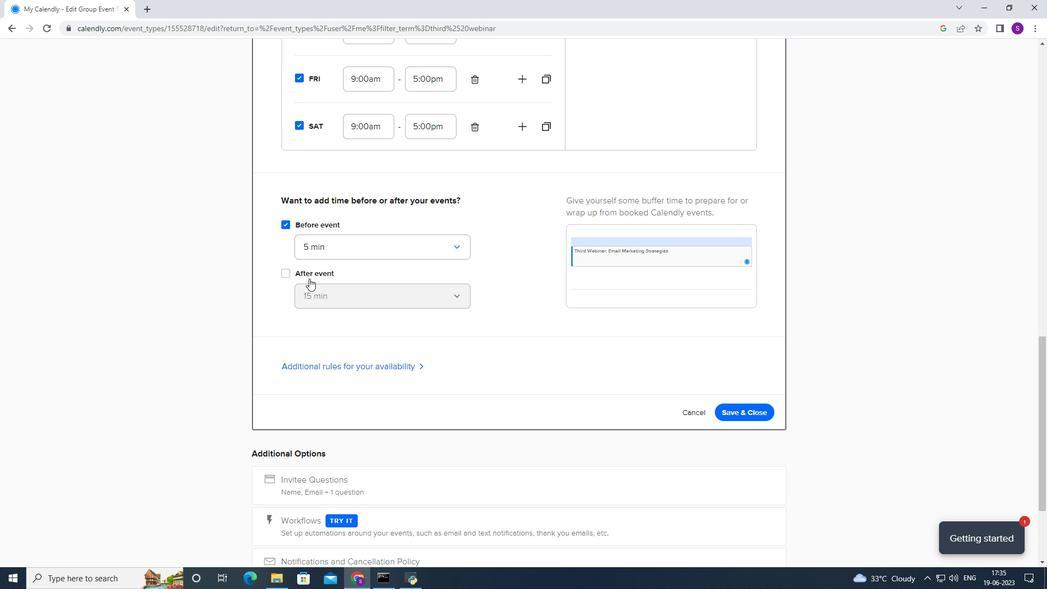 
Action: Mouse pressed left at (309, 274)
Screenshot: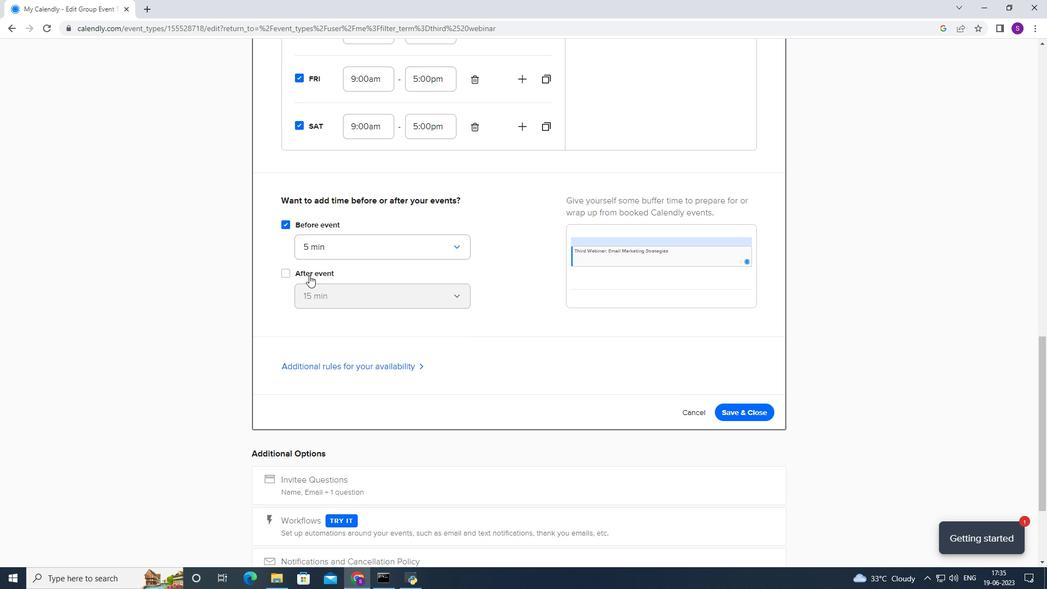 
Action: Mouse moved to (314, 293)
Screenshot: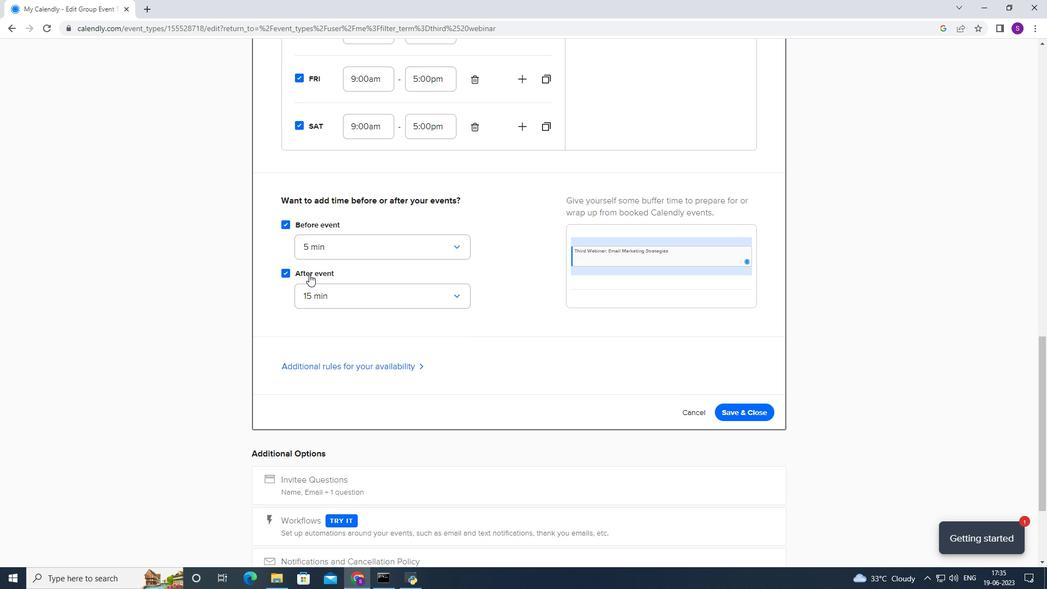 
Action: Mouse pressed left at (314, 293)
Screenshot: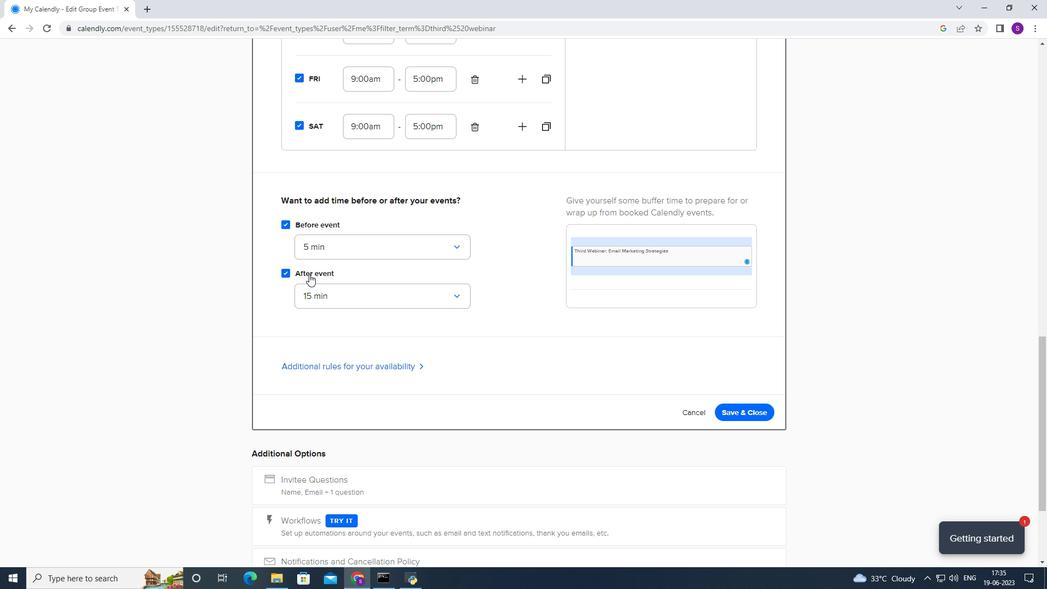 
Action: Mouse moved to (314, 314)
Screenshot: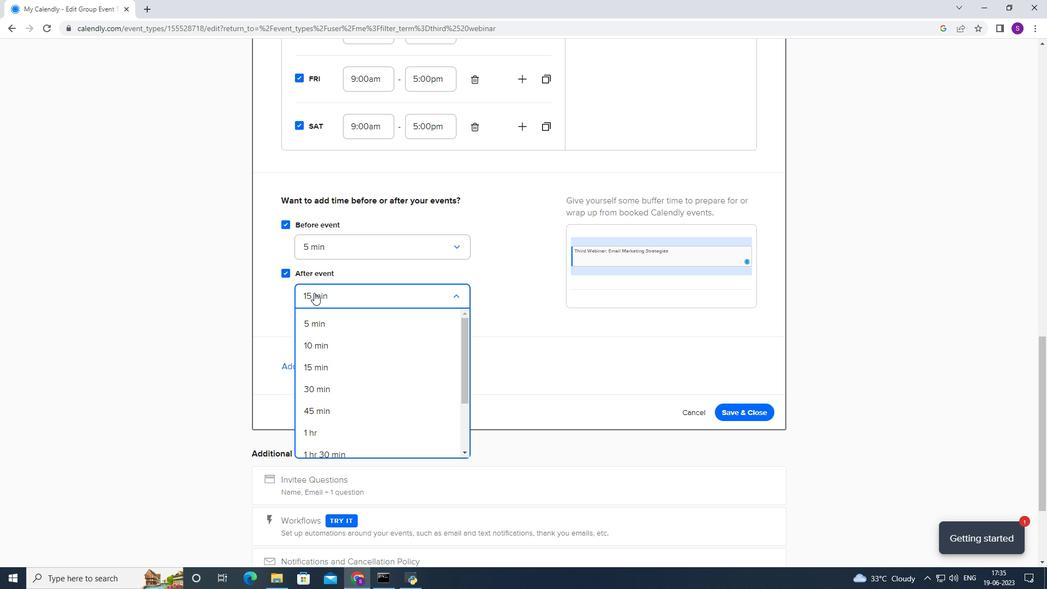 
Action: Mouse pressed left at (314, 314)
Screenshot: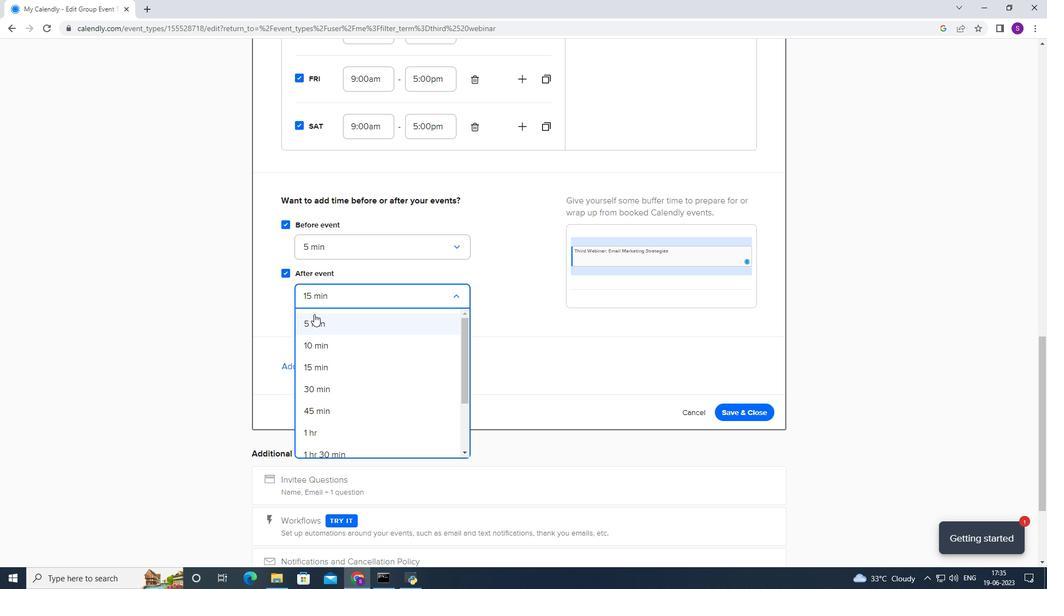 
Action: Mouse moved to (310, 315)
Screenshot: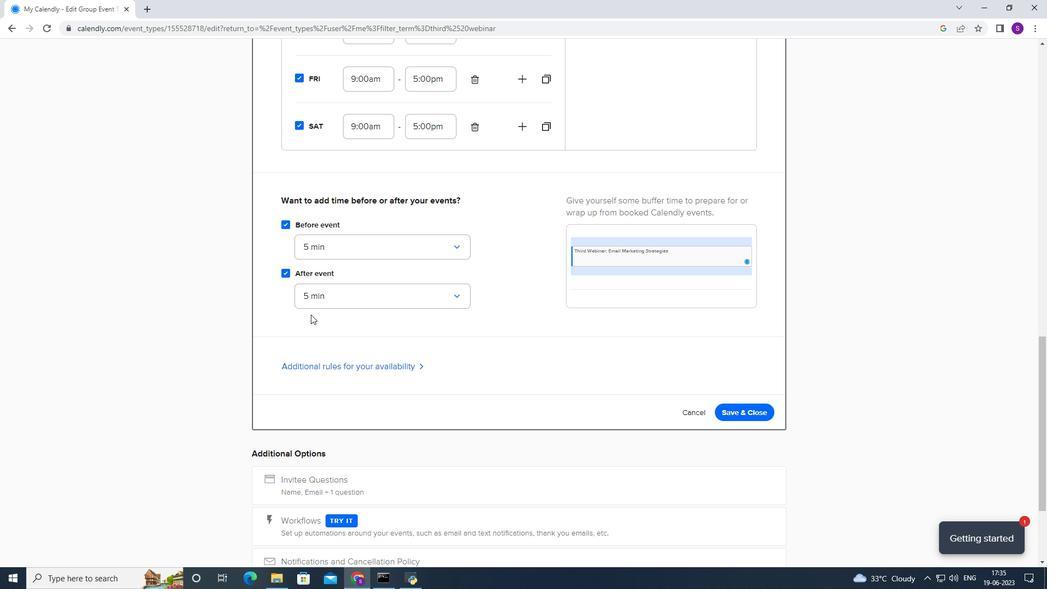 
Action: Mouse scrolled (310, 314) with delta (0, 0)
Screenshot: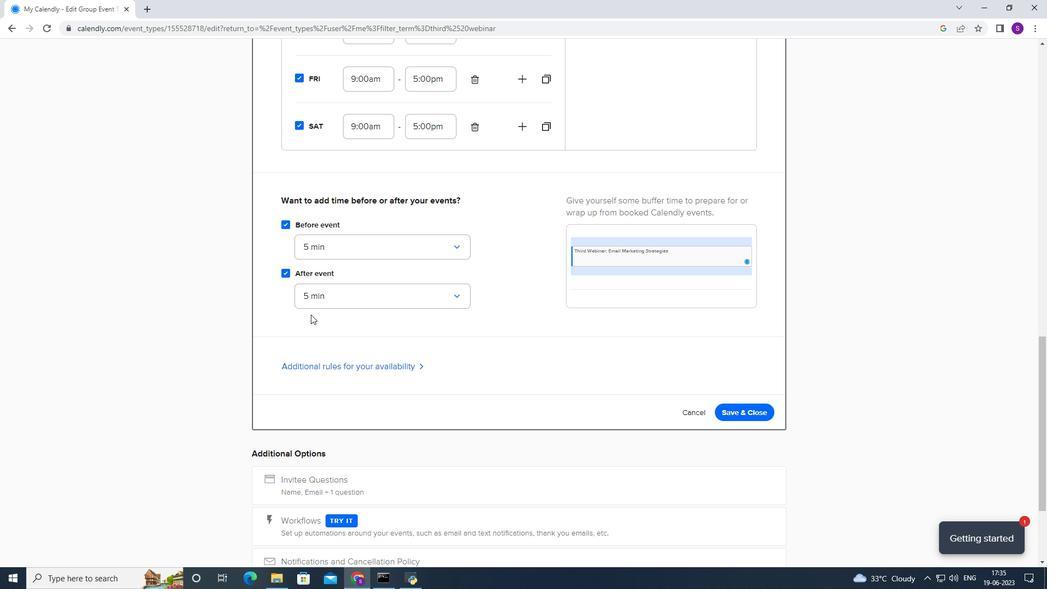 
Action: Mouse scrolled (310, 314) with delta (0, 0)
Screenshot: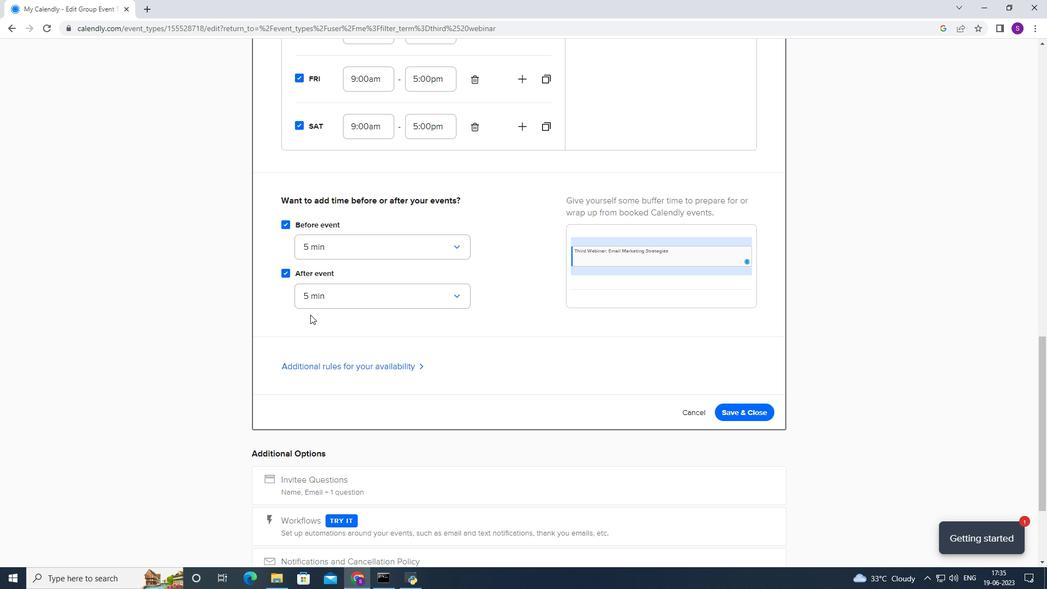 
Action: Mouse moved to (356, 262)
Screenshot: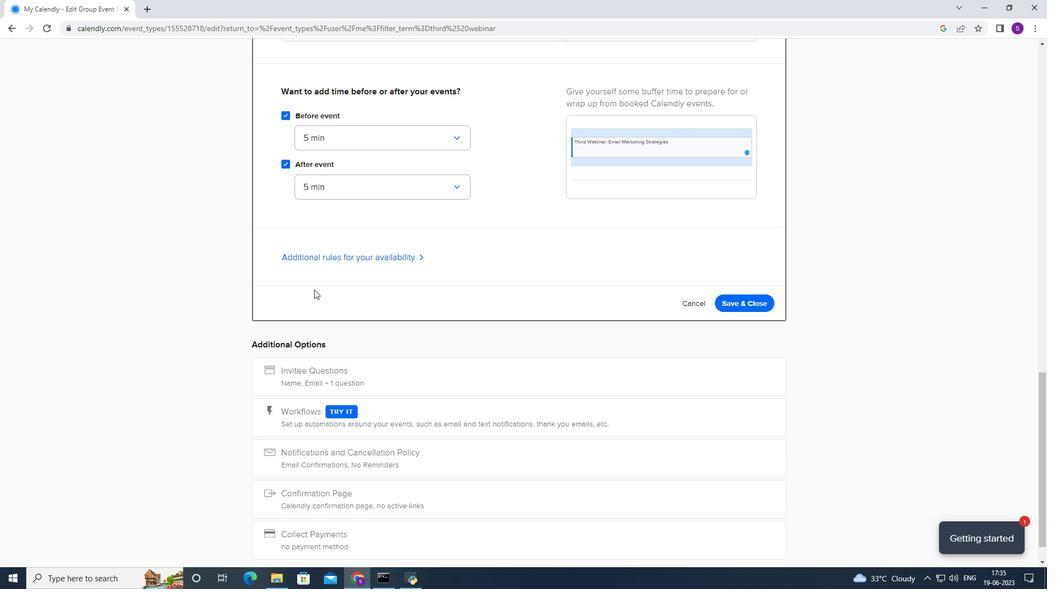 
Action: Mouse pressed left at (356, 262)
Screenshot: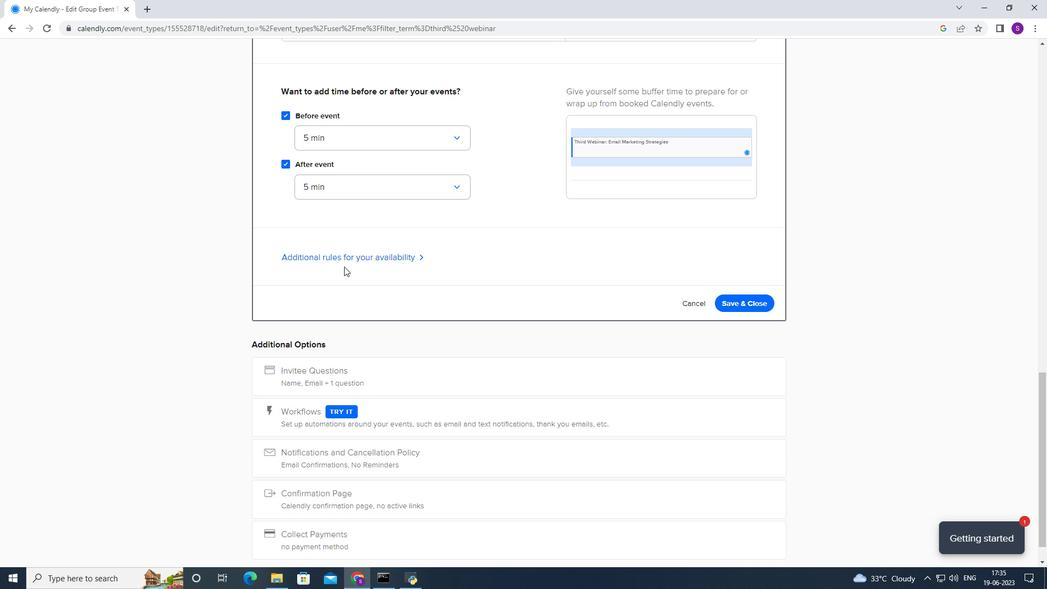 
Action: Mouse moved to (354, 271)
Screenshot: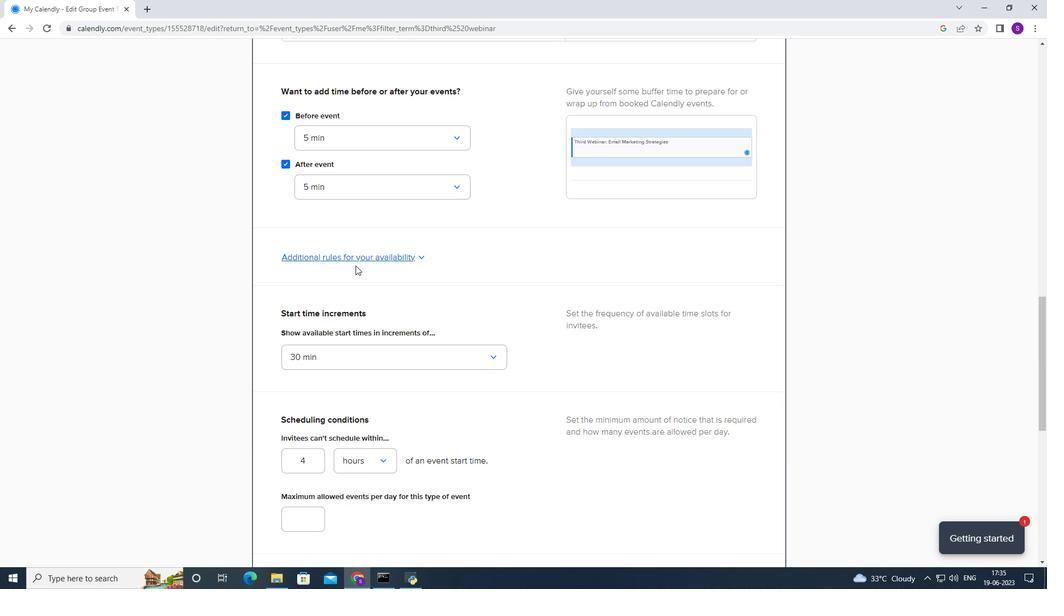 
Action: Mouse scrolled (354, 271) with delta (0, 0)
Screenshot: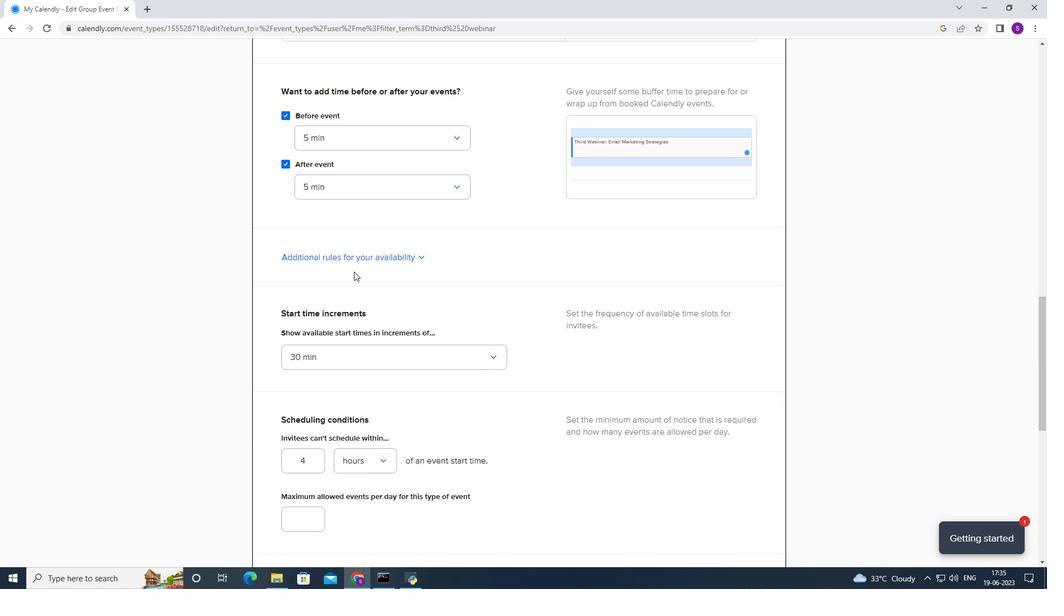 
Action: Mouse moved to (334, 302)
Screenshot: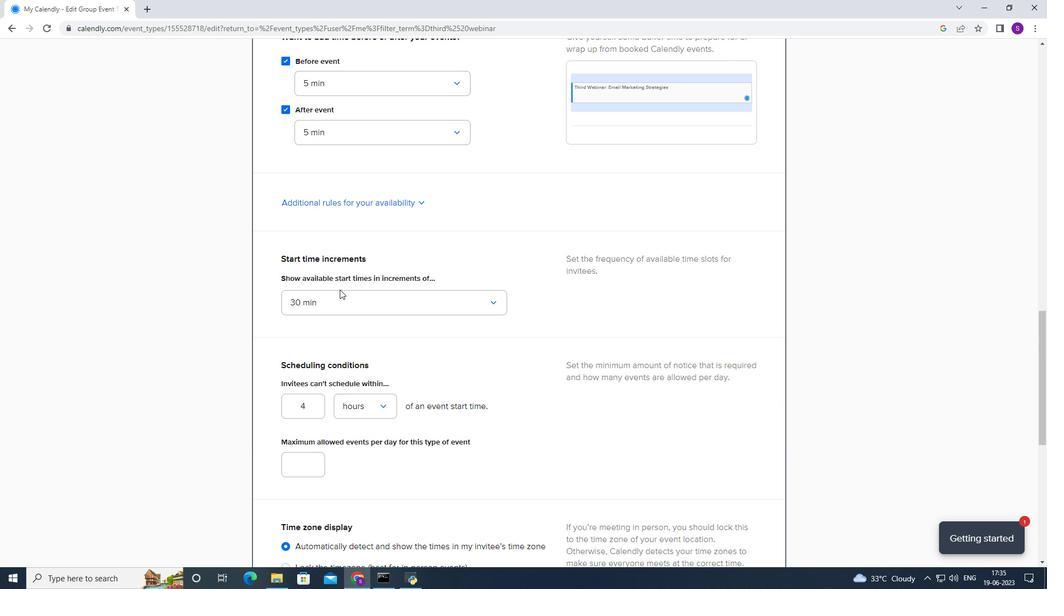 
Action: Mouse pressed left at (334, 302)
Screenshot: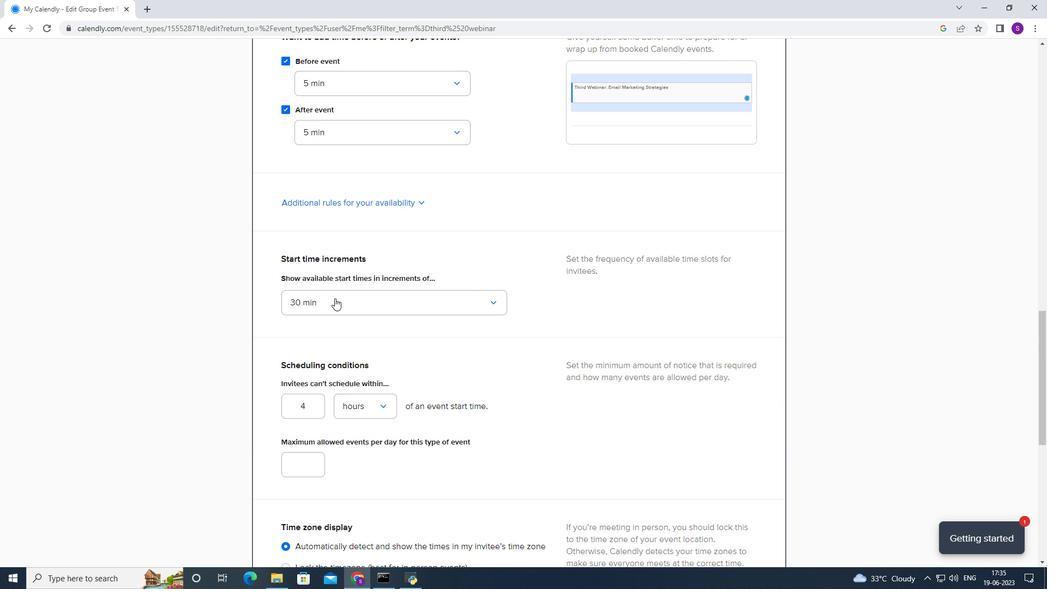 
Action: Mouse moved to (306, 453)
Screenshot: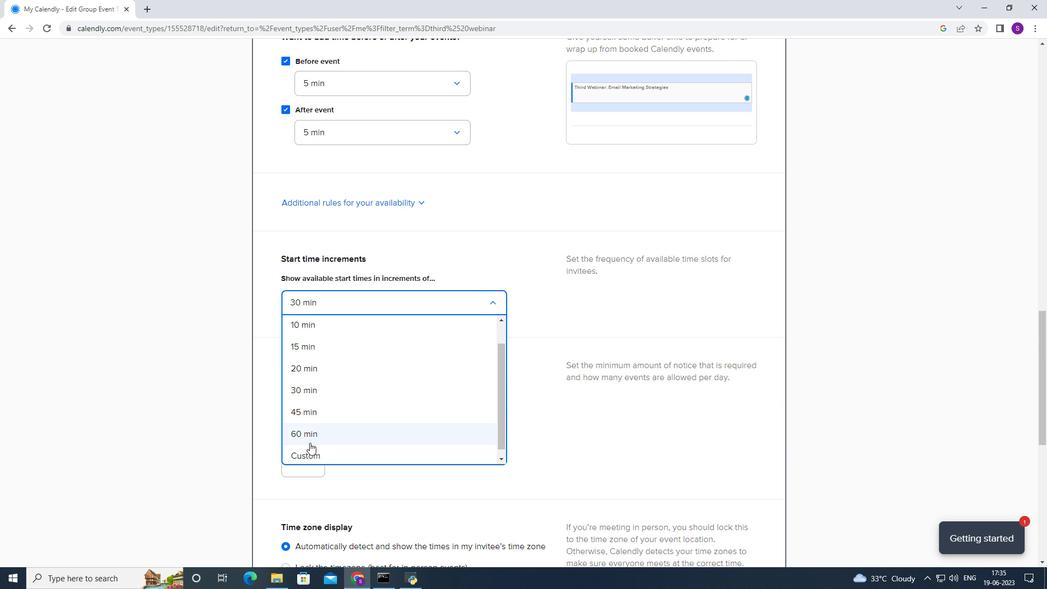 
Action: Mouse pressed left at (306, 453)
Screenshot: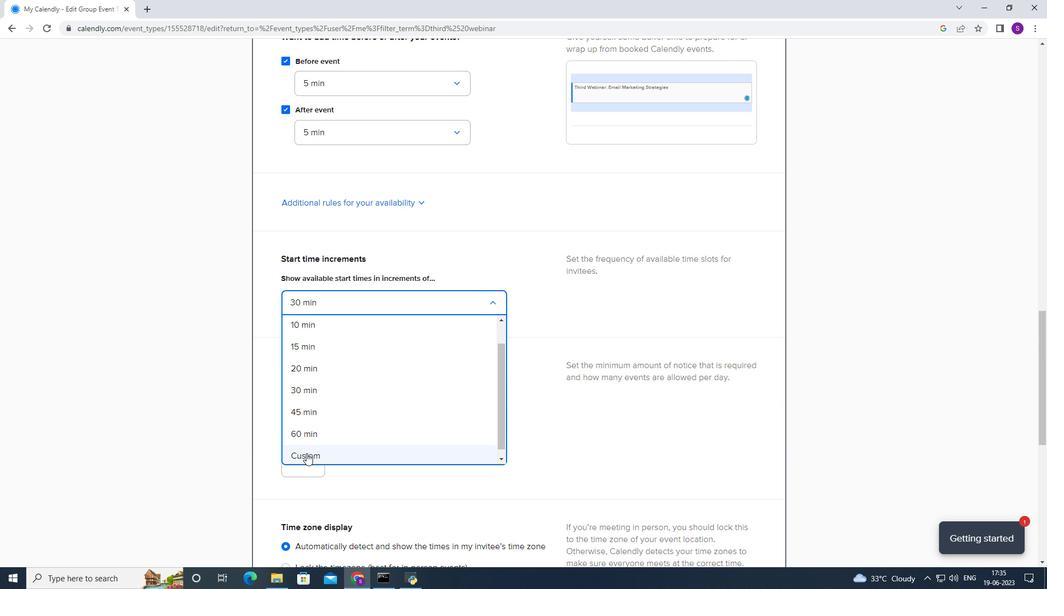 
Action: Mouse moved to (313, 328)
Screenshot: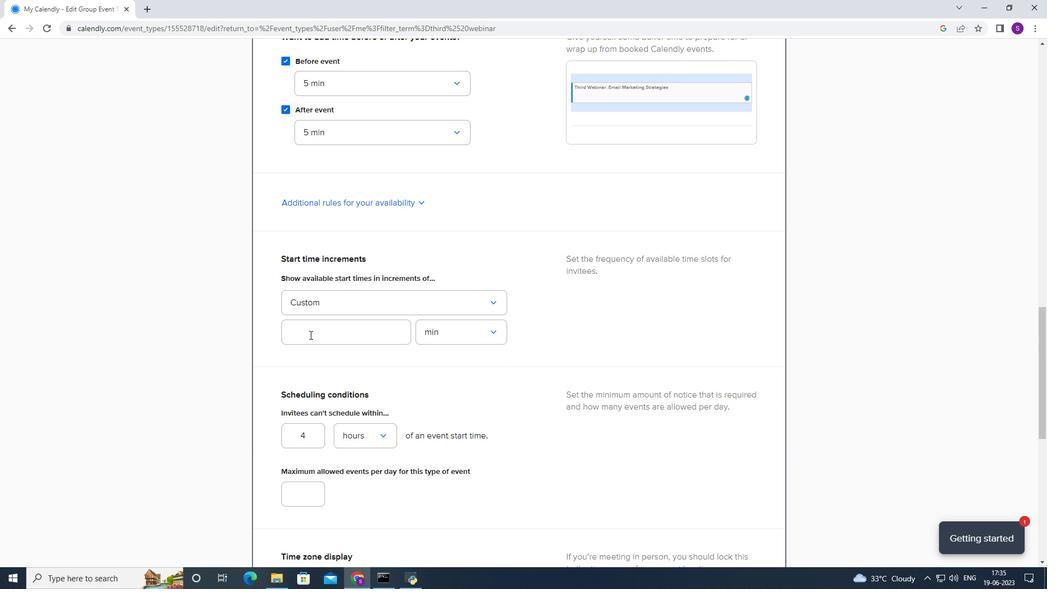 
Action: Mouse pressed left at (313, 328)
Screenshot: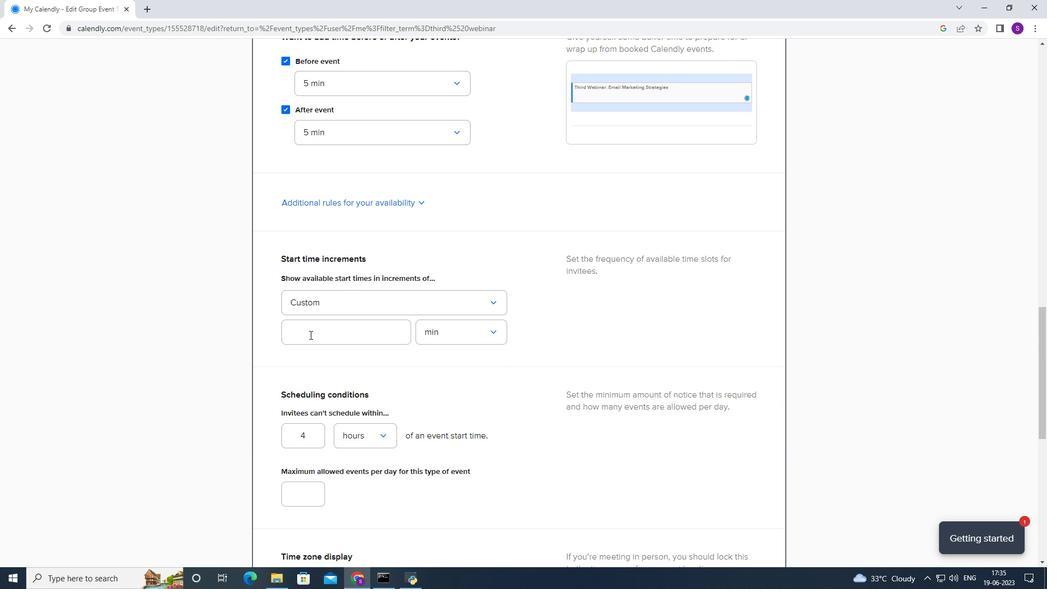 
Action: Key pressed 25
Screenshot: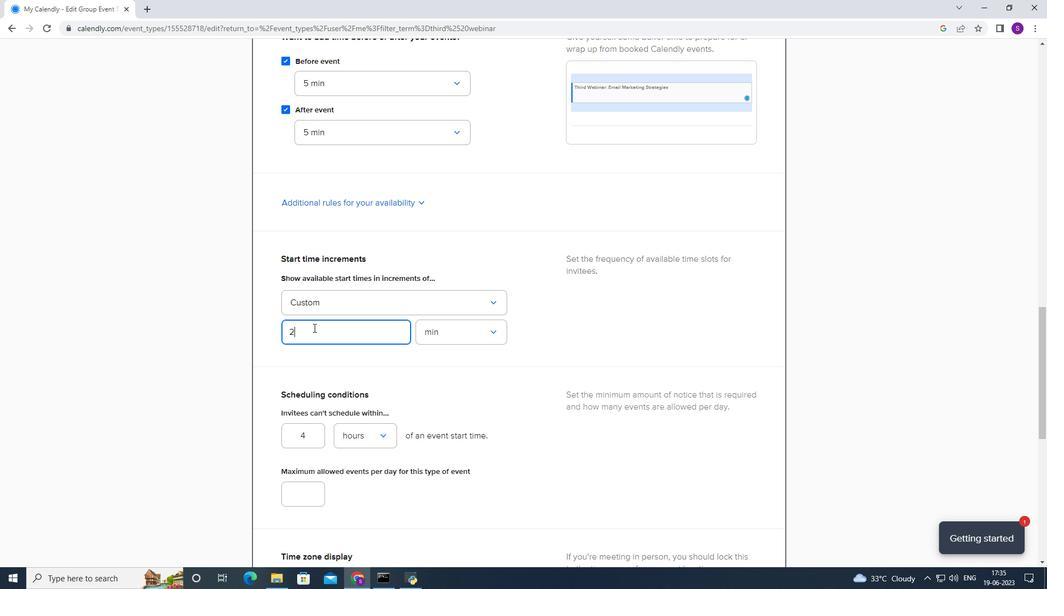
Action: Mouse moved to (293, 390)
Screenshot: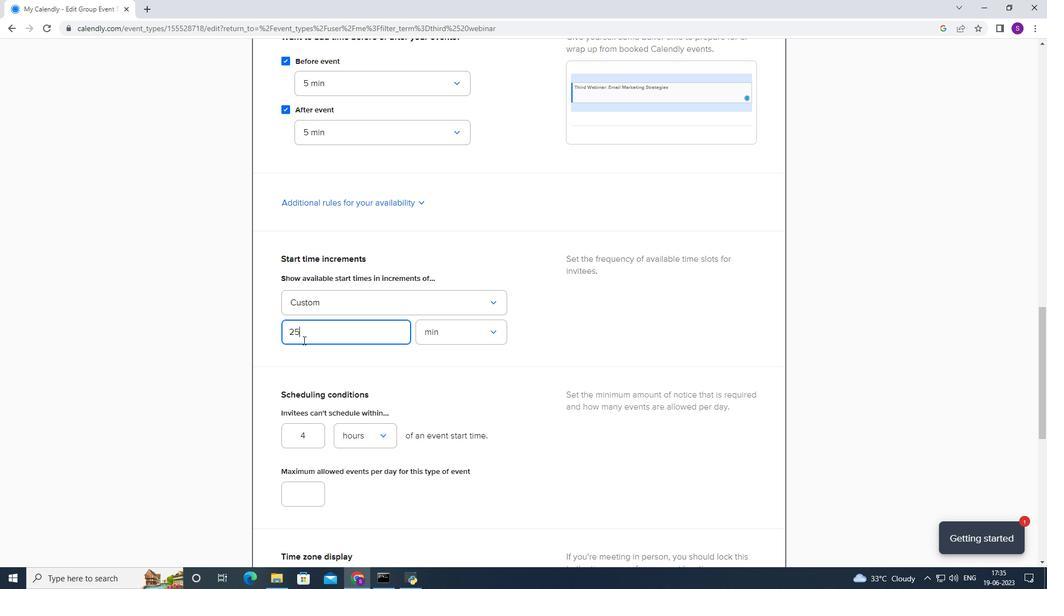 
Action: Mouse pressed left at (293, 390)
Screenshot: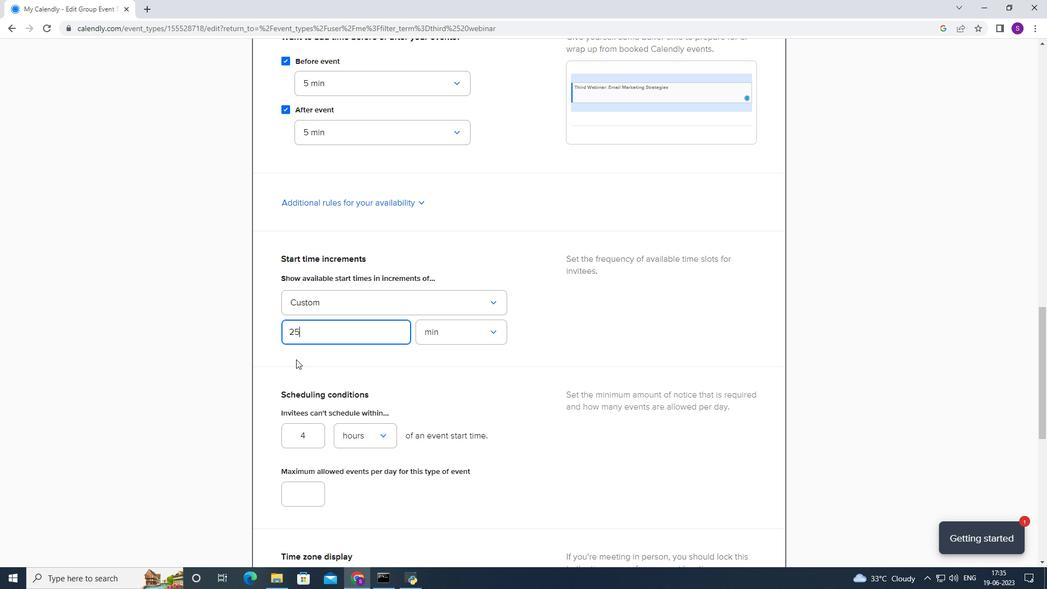 
Action: Mouse moved to (306, 438)
Screenshot: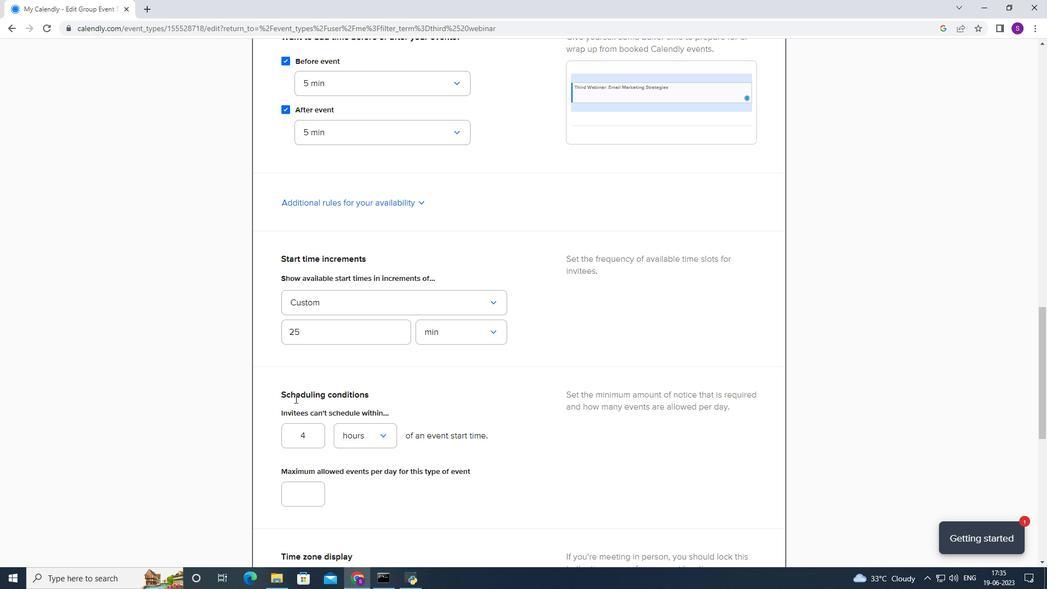 
Action: Mouse pressed left at (306, 438)
Screenshot: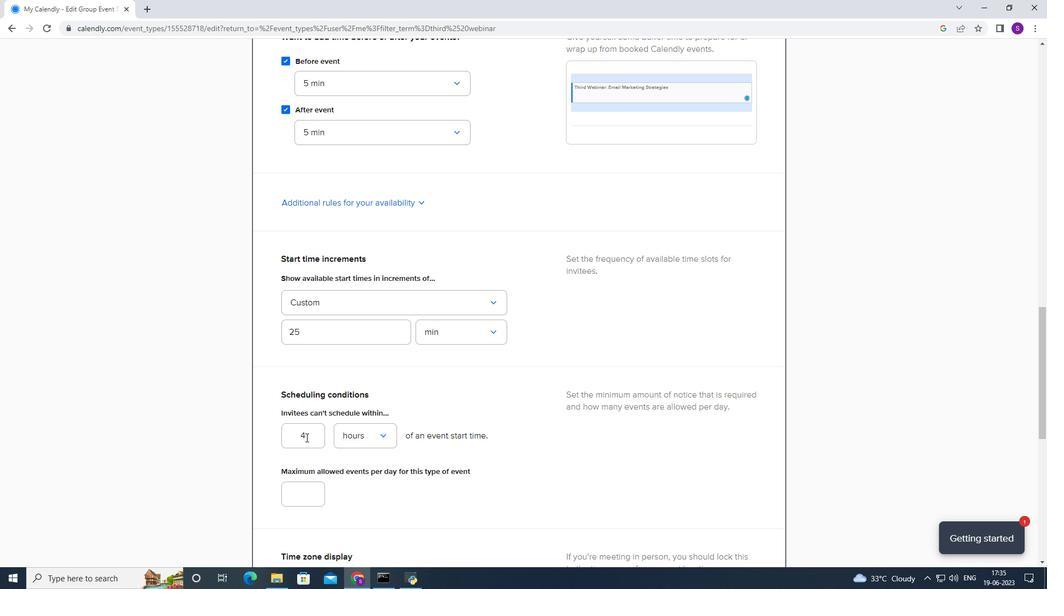 
Action: Mouse pressed left at (306, 438)
Screenshot: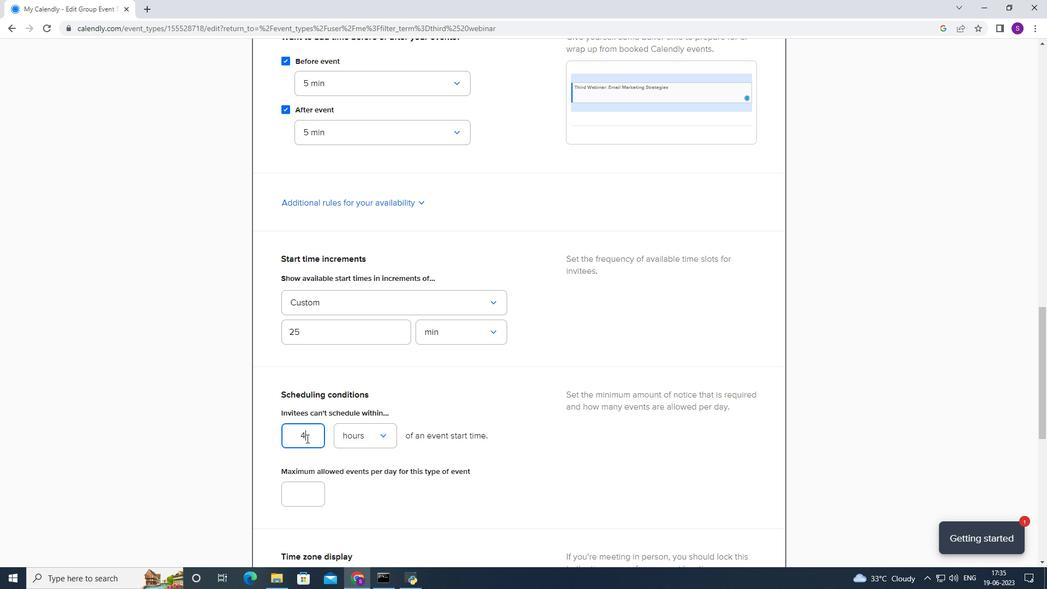 
Action: Mouse moved to (306, 438)
Screenshot: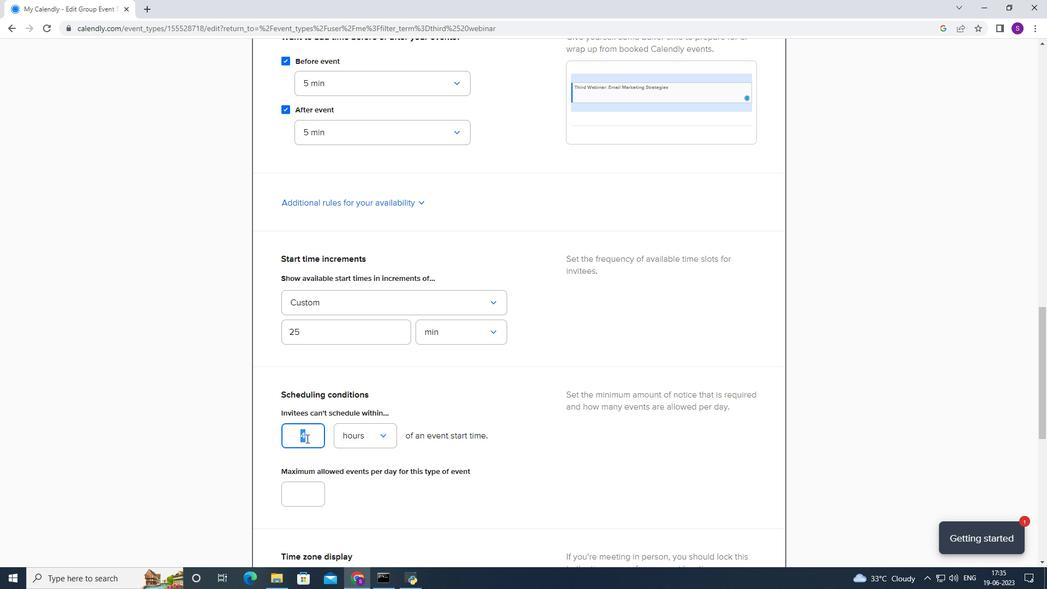 
Action: Key pressed 1
Screenshot: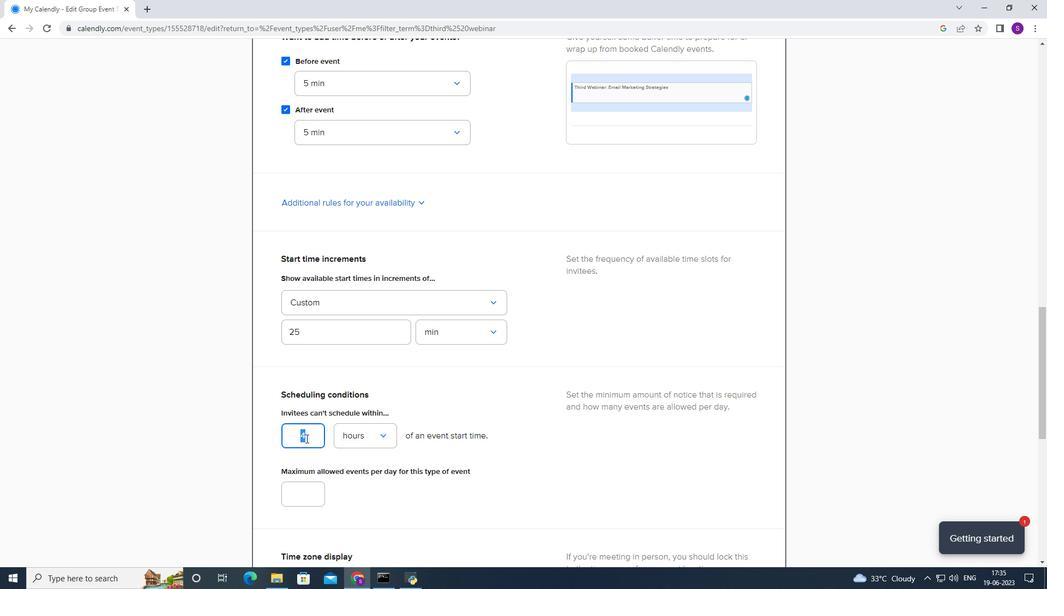 
Action: Mouse moved to (305, 433)
Screenshot: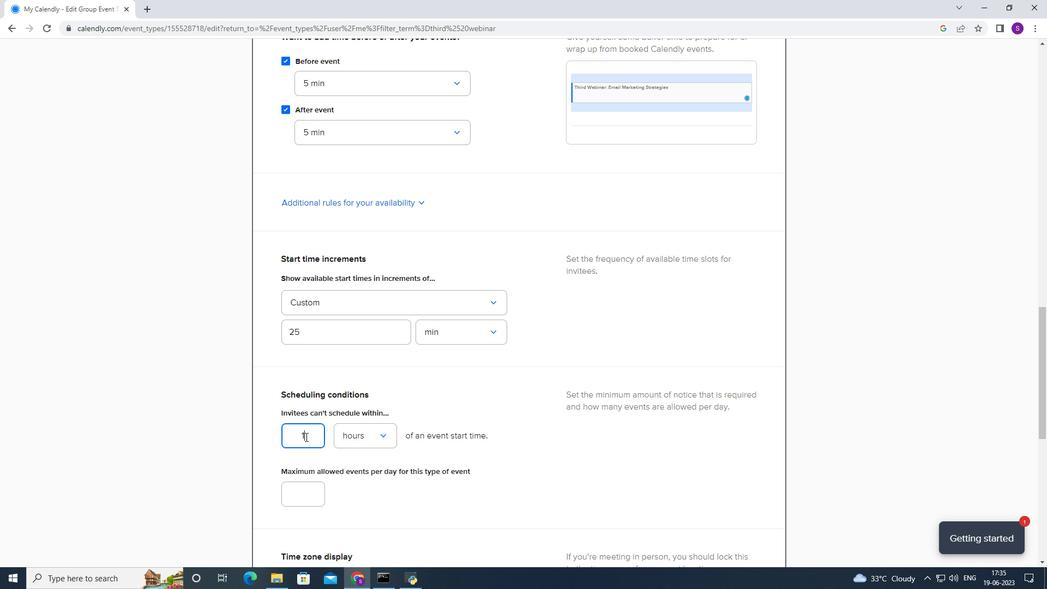 
Action: Key pressed 69
Screenshot: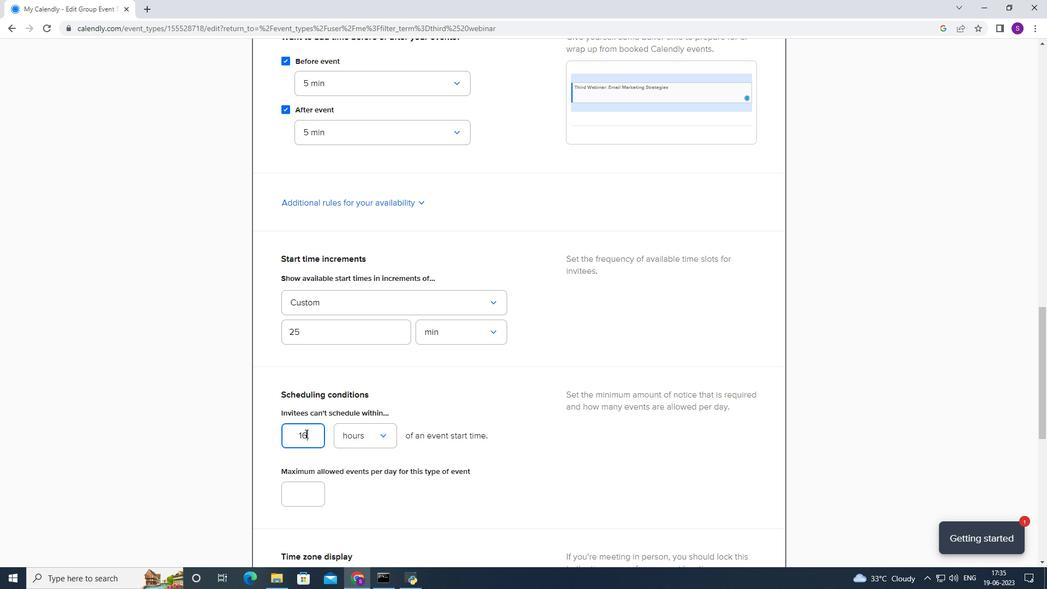 
Action: Mouse moved to (289, 483)
Screenshot: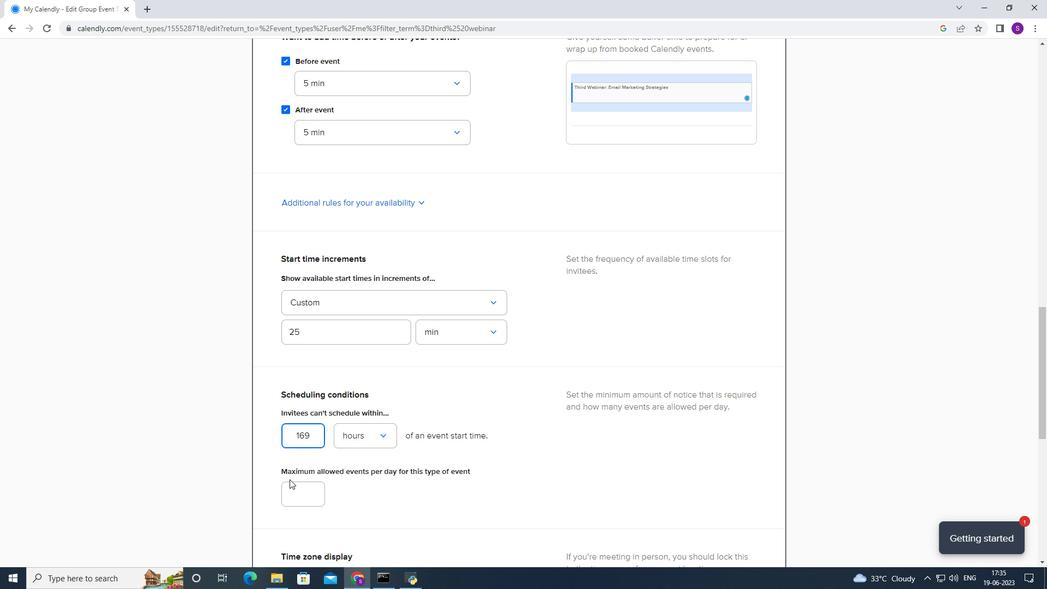 
Action: Mouse pressed left at (289, 483)
Screenshot: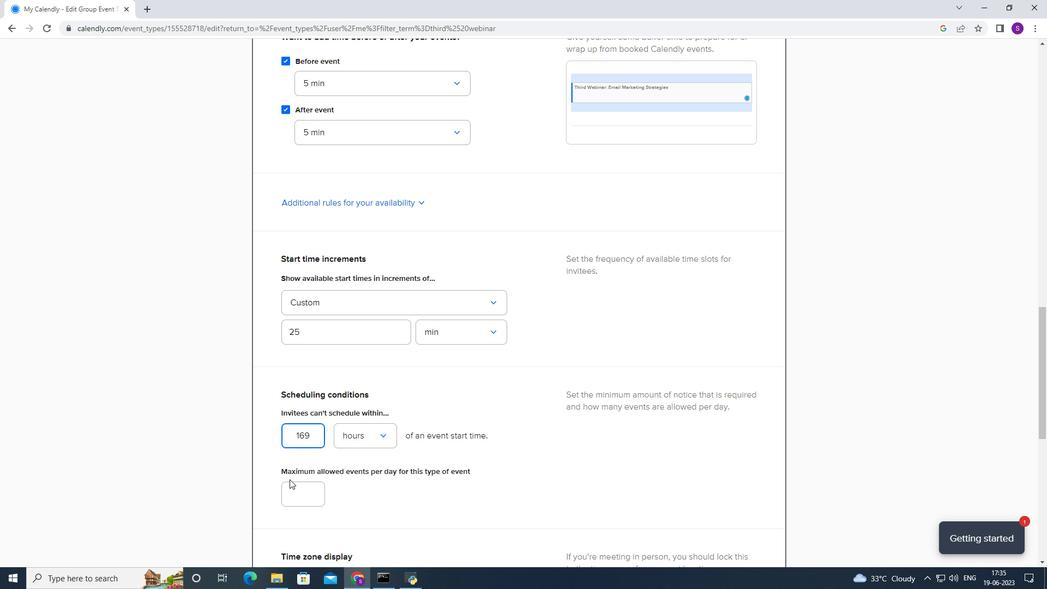 
Action: Key pressed 2
Screenshot: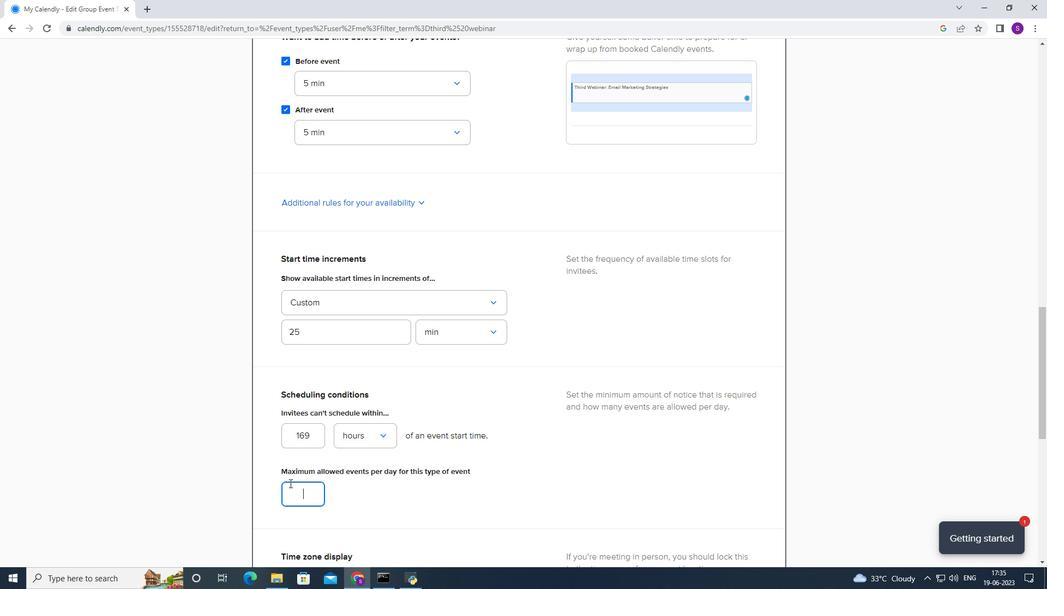 
Action: Mouse moved to (295, 473)
Screenshot: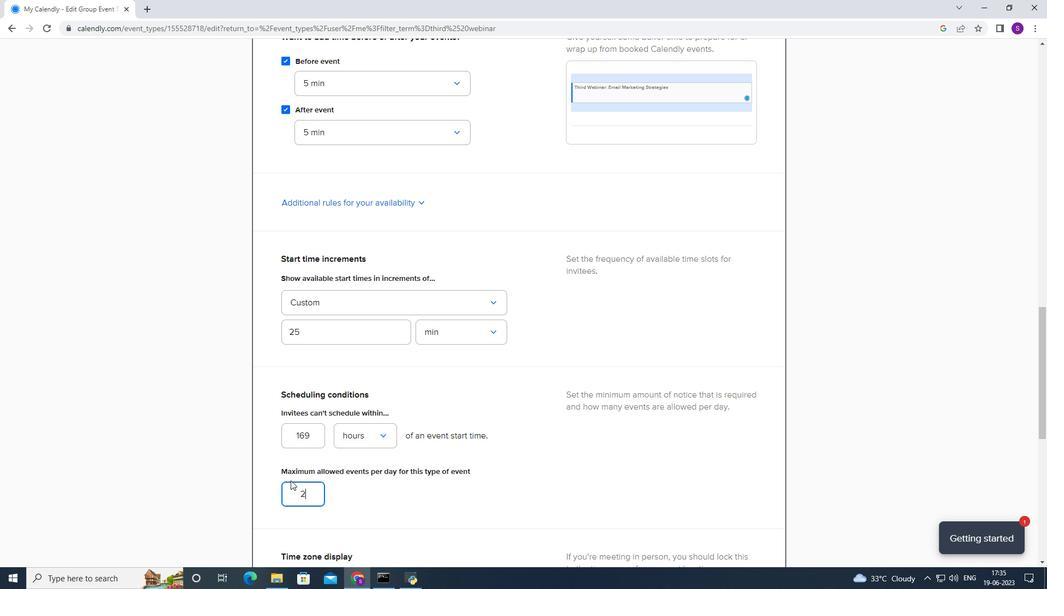 
Action: Mouse scrolled (295, 473) with delta (0, 0)
Screenshot: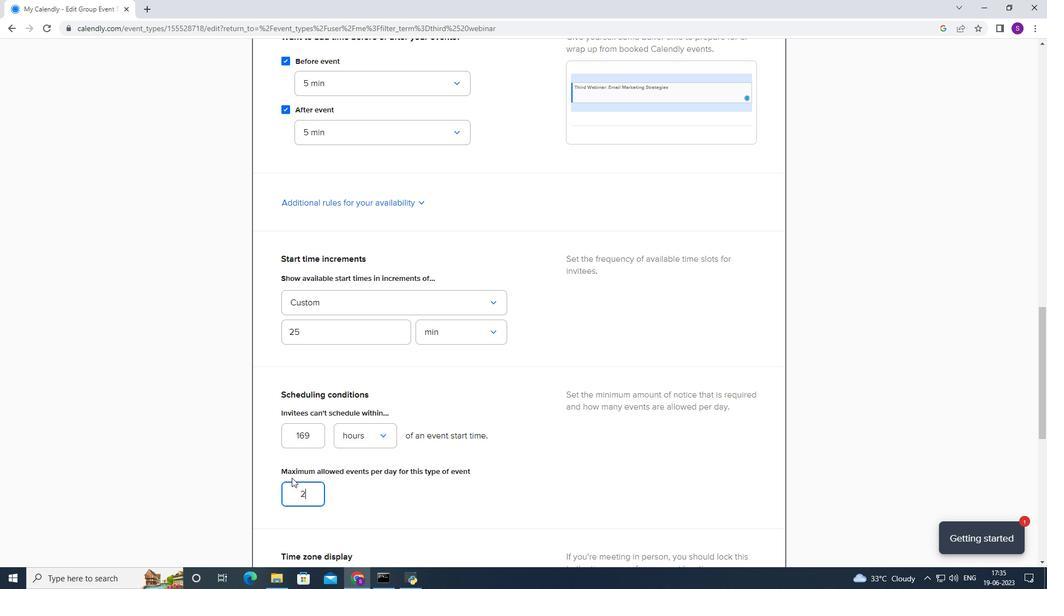 
Action: Mouse scrolled (295, 473) with delta (0, 0)
Screenshot: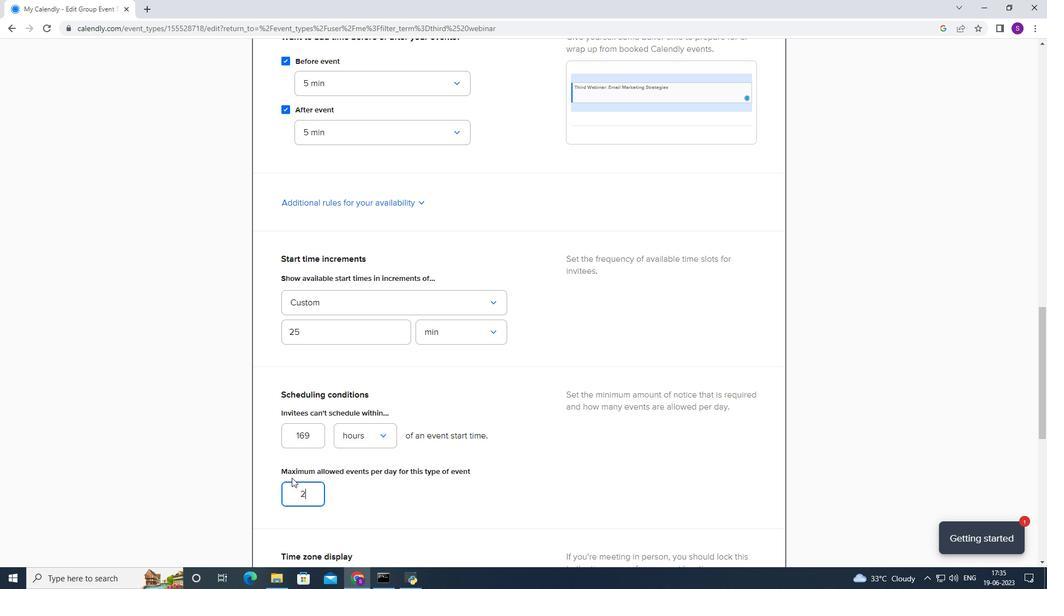 
Action: Mouse scrolled (295, 473) with delta (0, 0)
Screenshot: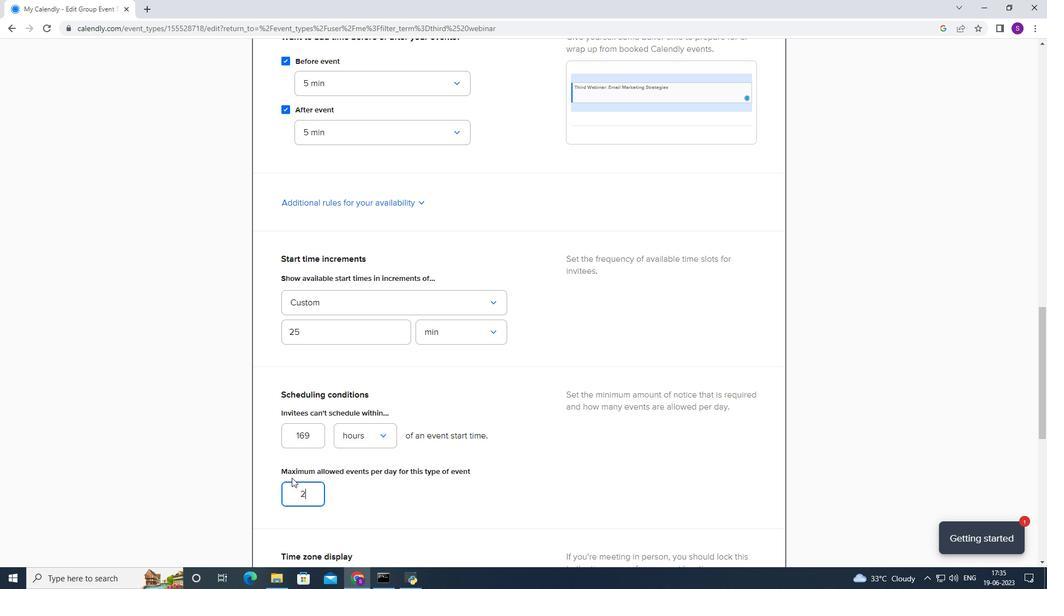 
Action: Mouse scrolled (295, 473) with delta (0, 0)
Screenshot: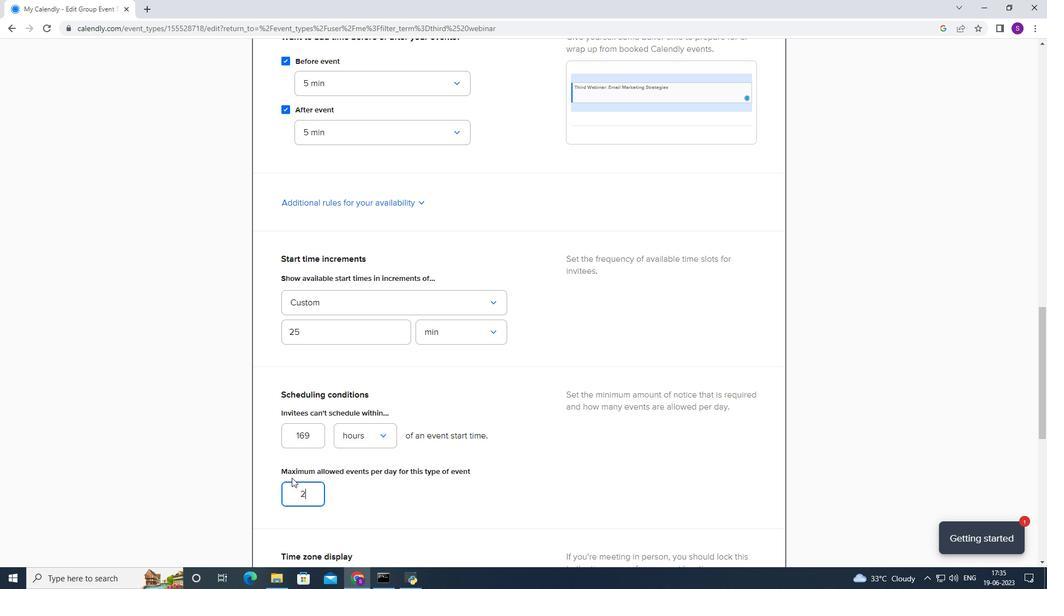
Action: Mouse scrolled (295, 473) with delta (0, 0)
Screenshot: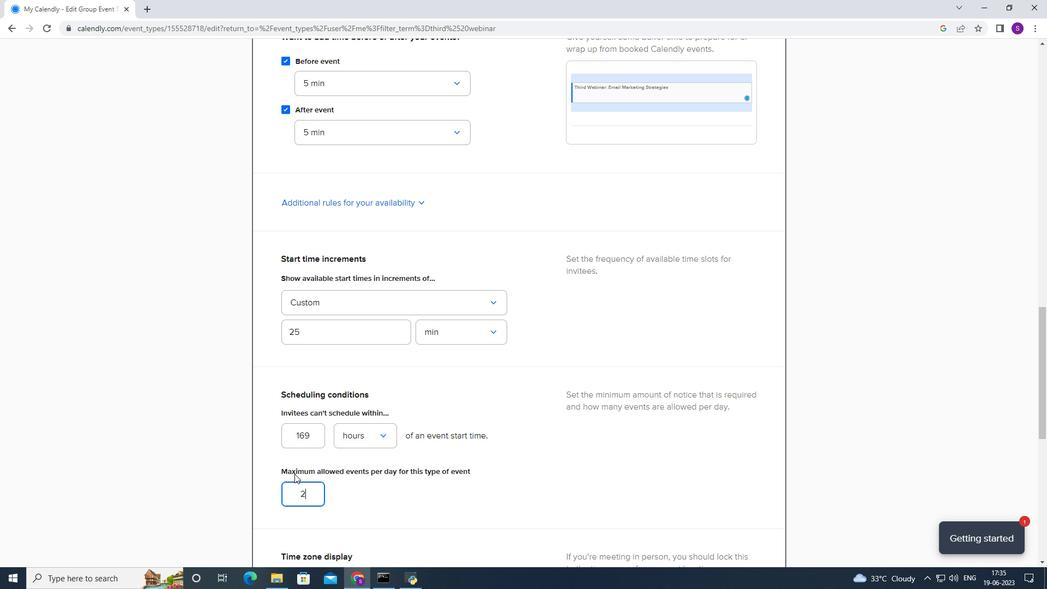 
Action: Mouse scrolled (295, 473) with delta (0, 0)
Screenshot: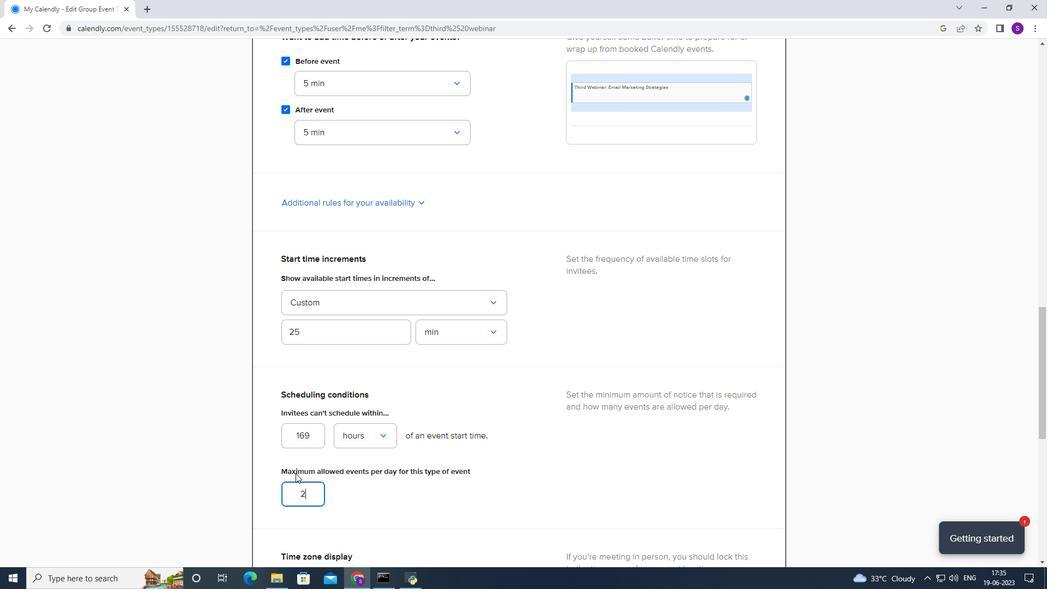 
Action: Mouse moved to (764, 416)
Screenshot: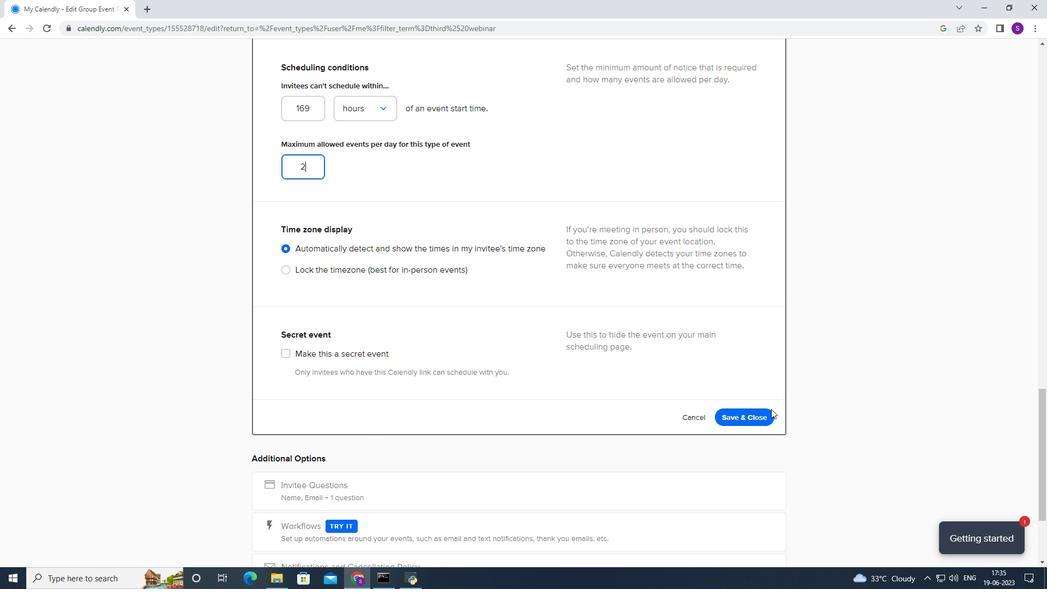 
Action: Mouse pressed left at (764, 416)
Screenshot: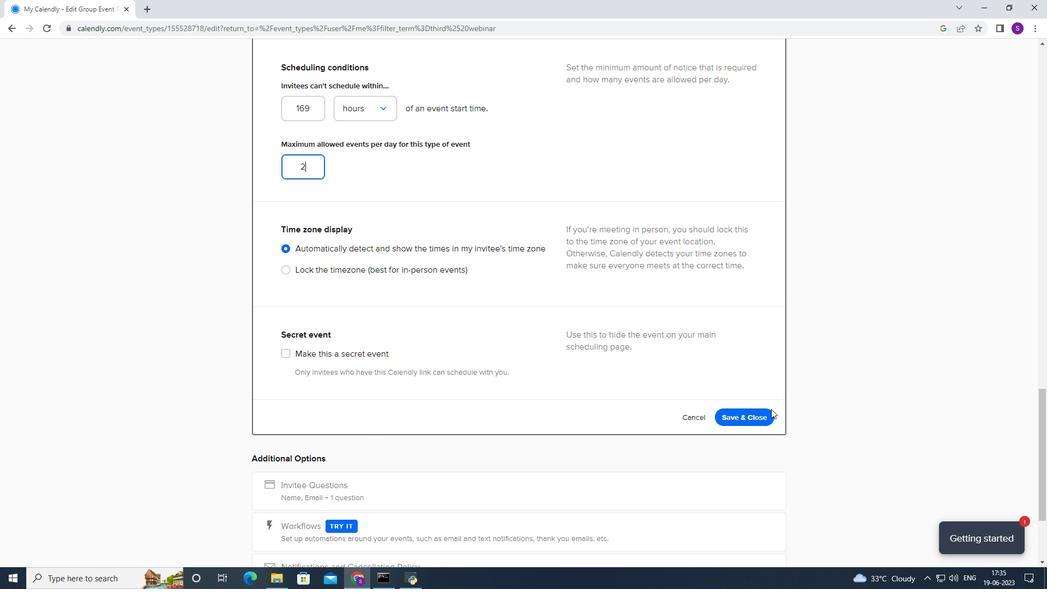 
